 Task: Open an excel sheet with  and write heading  Product price data  Add product name:-  ' TOMS Shoe, UGG Shoe, Wolverine Shoe, Z-Coil Shoe, Adidas shoe, Gucci T-shirt, Louis Vuitton bag, Zara Shirt, H&M jeans, Chanel perfume. ' in April Last week sales are  5000 to 5050. product price in between:-  5000 to 10000. Save page auditingSalesByCategory_2022
Action: Mouse moved to (37, 136)
Screenshot: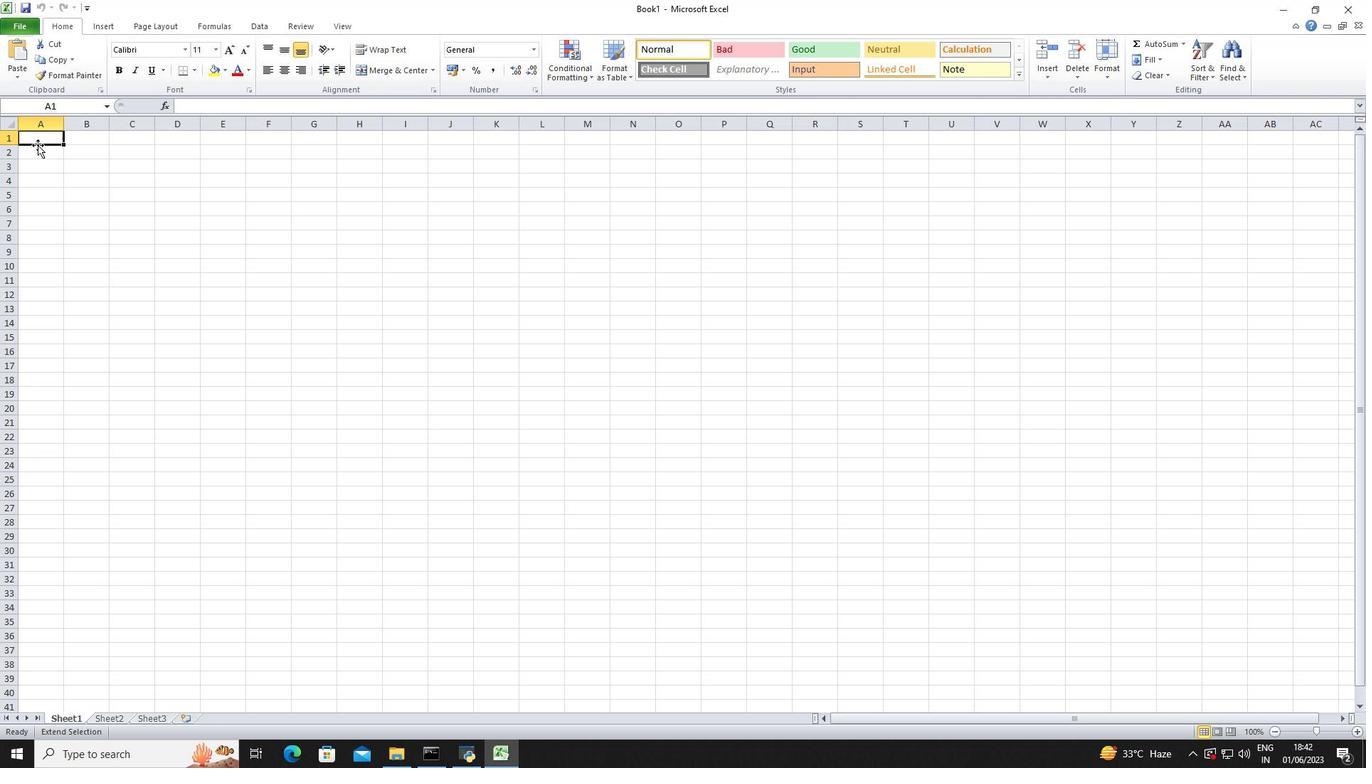 
Action: Mouse pressed left at (37, 136)
Screenshot: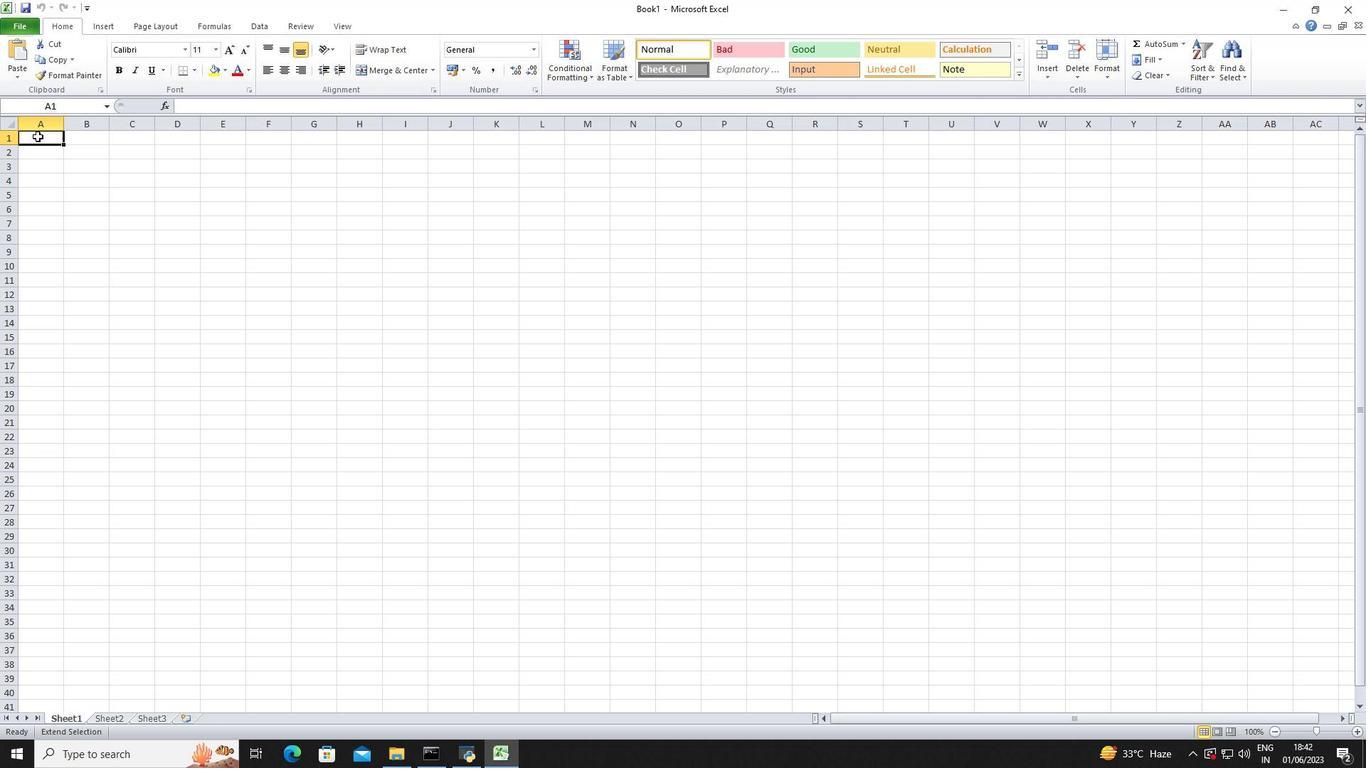 
Action: Mouse moved to (333, 265)
Screenshot: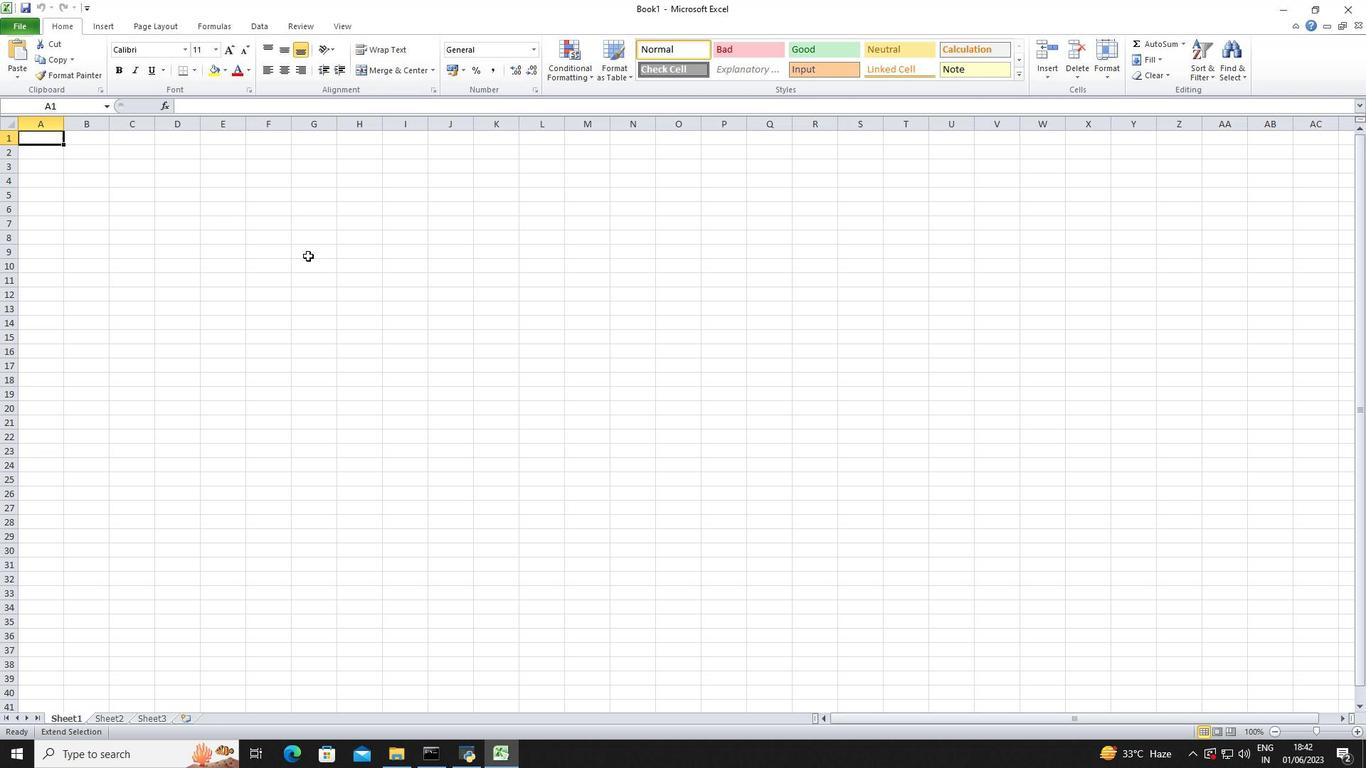 
Action: Key pressed <Key.shift_r>Product<Key.space>price<Key.space>dats<Key.backspace>a<Key.enter><Key.shift_r><Key.shift_r><Key.shift_r><Key.shift_r><Key.shift_r>Product<Key.space>name<Key.right><Key.shift_r>April<Key.space><Key.shift_r>Last<Key.space><Key.shift_r>W<Key.backspace>week<Key.space><Key.shift_r>sales<Key.space><Key.right><Key.shift_r>Product<Key.space>price
Screenshot: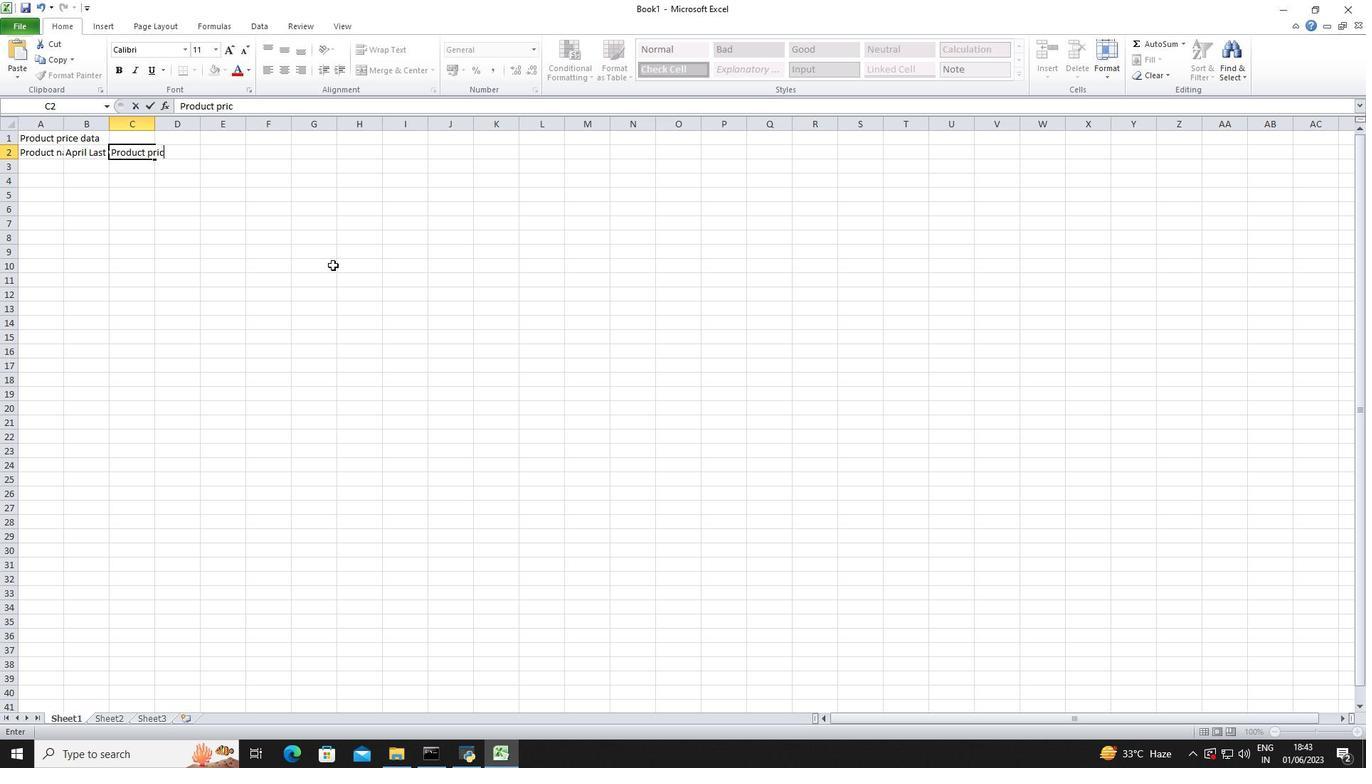 
Action: Mouse moved to (310, 311)
Screenshot: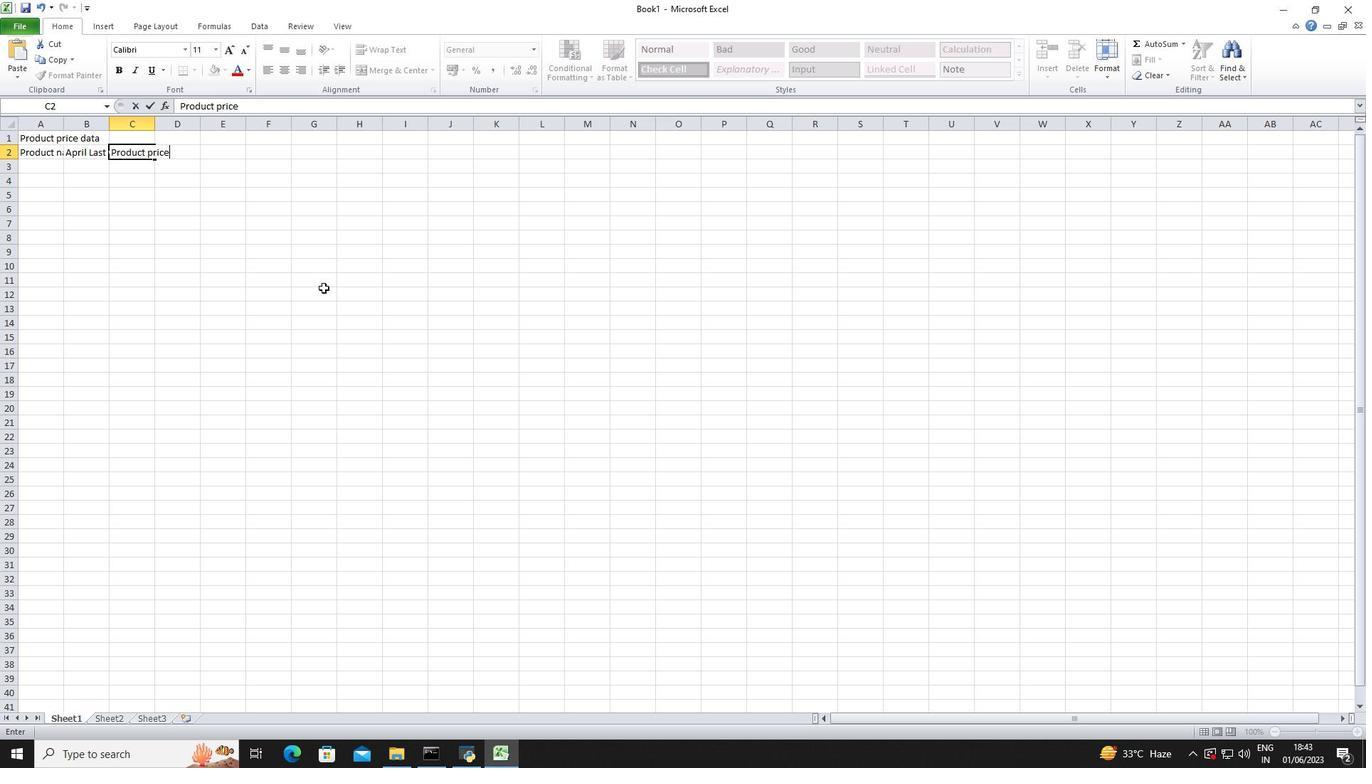 
Action: Mouse pressed left at (310, 311)
Screenshot: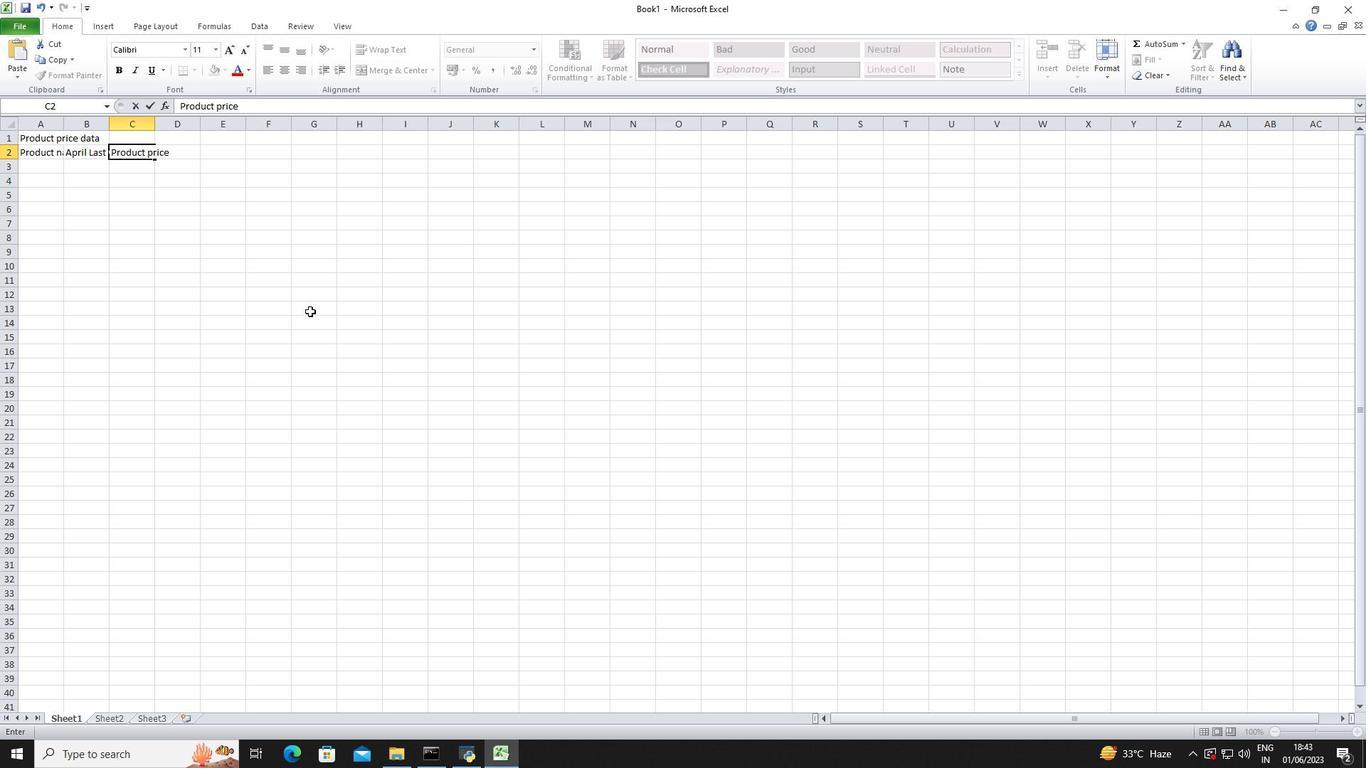 
Action: Mouse moved to (64, 127)
Screenshot: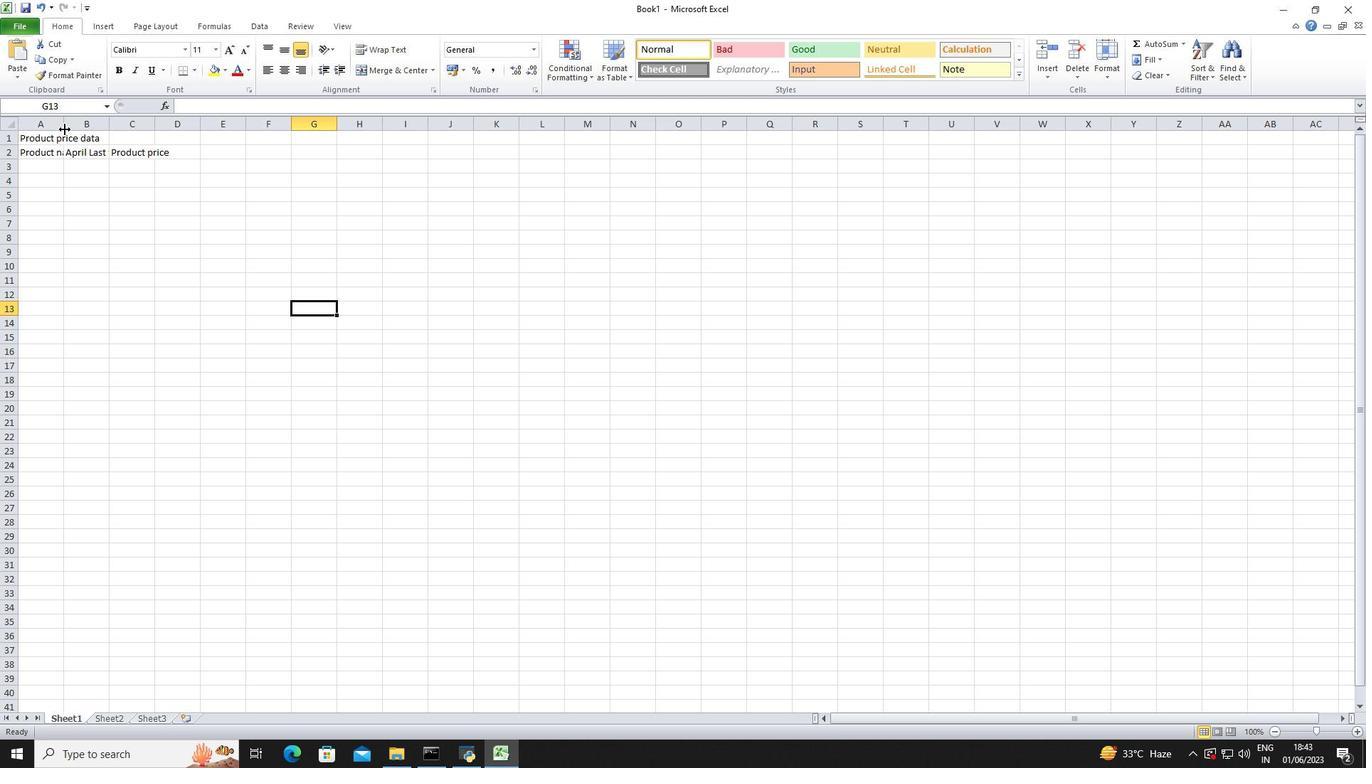 
Action: Mouse pressed left at (64, 127)
Screenshot: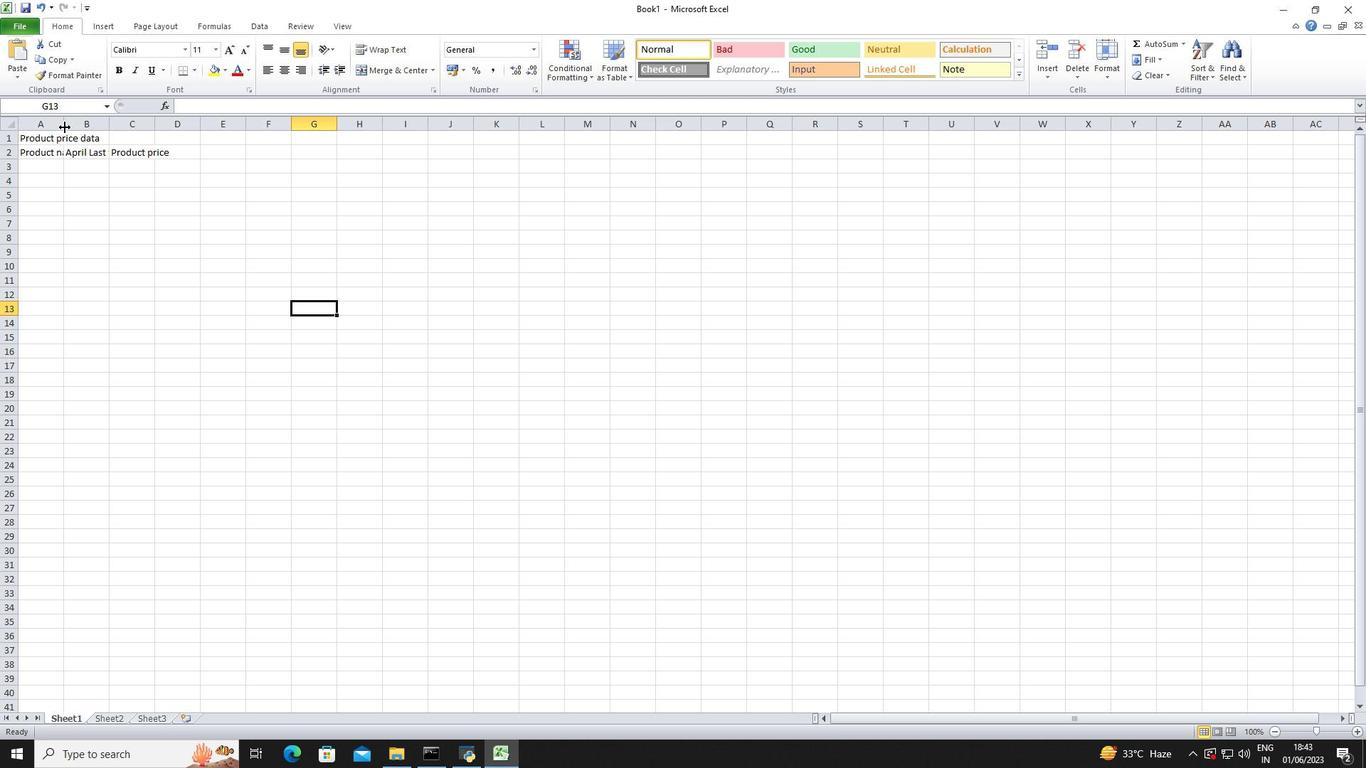 
Action: Mouse pressed left at (64, 127)
Screenshot: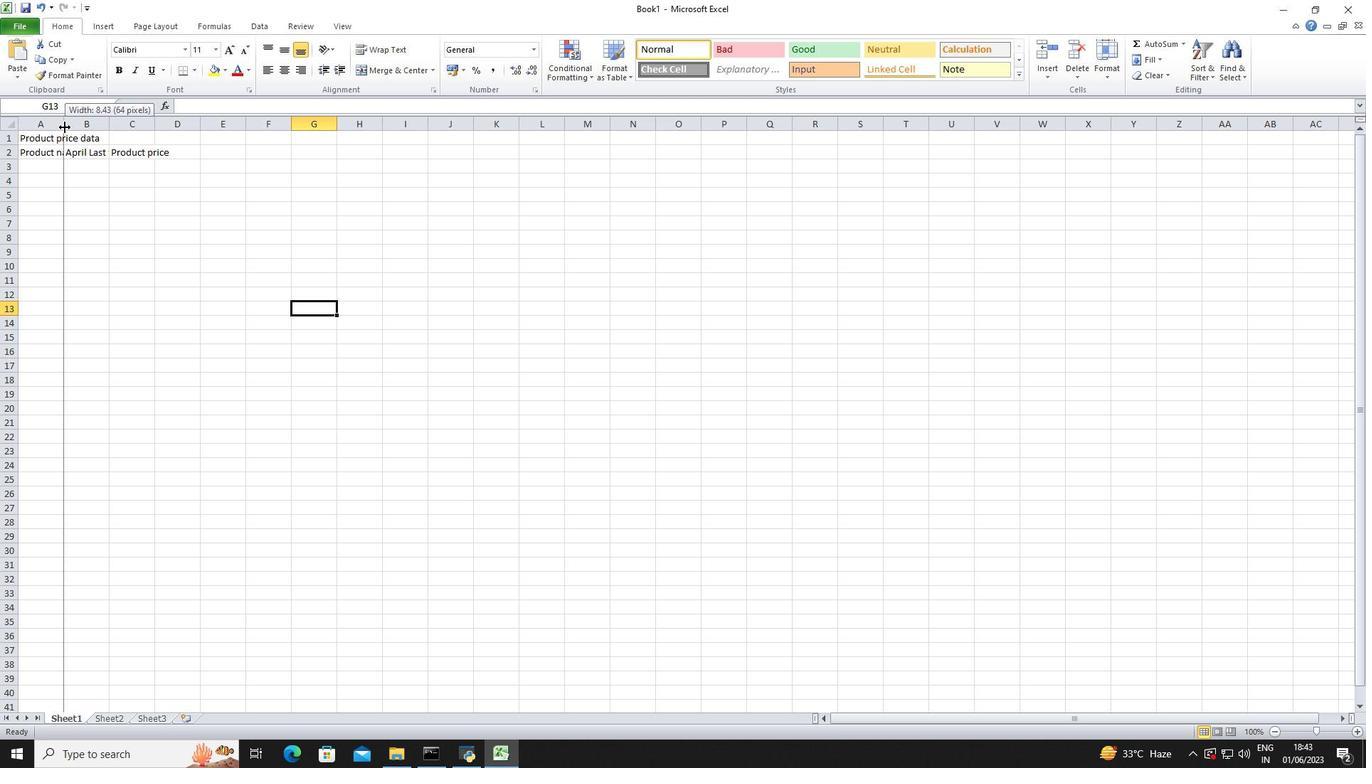 
Action: Mouse moved to (149, 122)
Screenshot: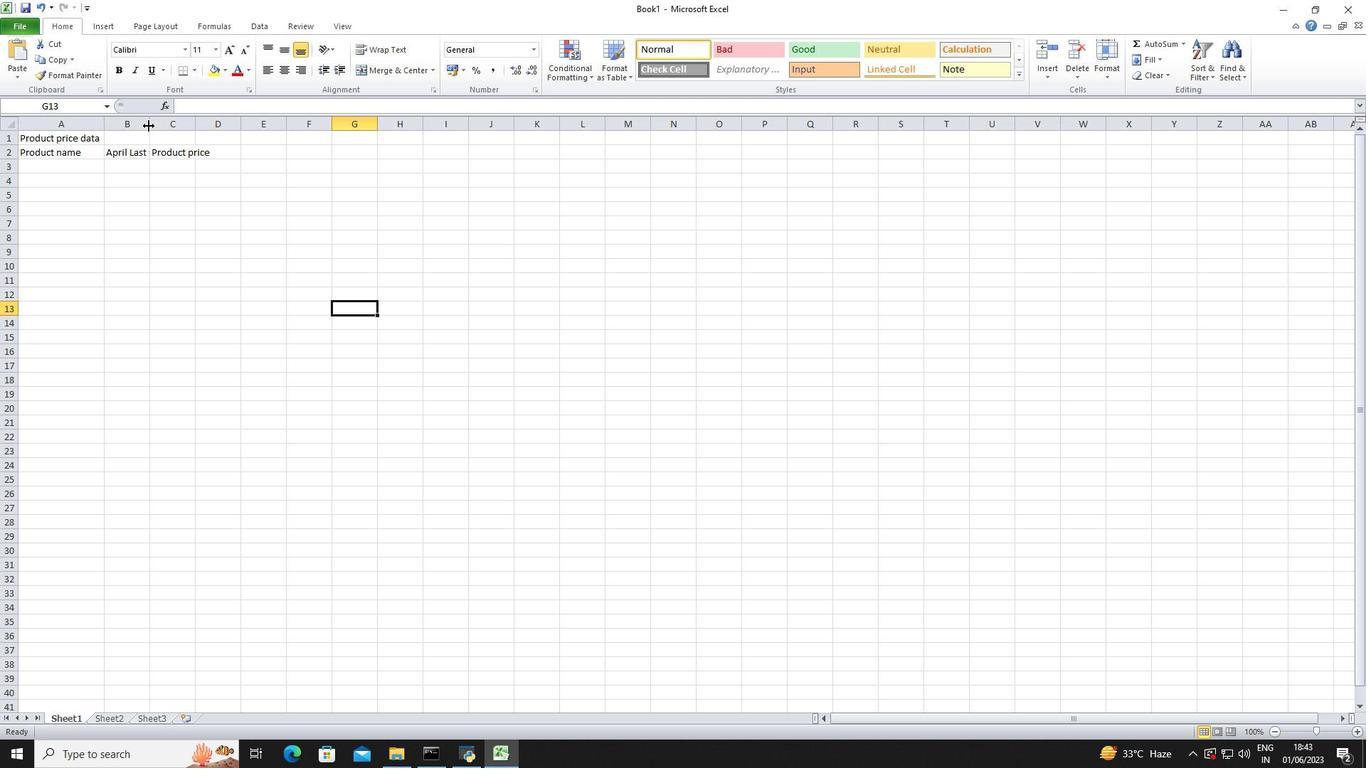 
Action: Mouse pressed left at (149, 122)
Screenshot: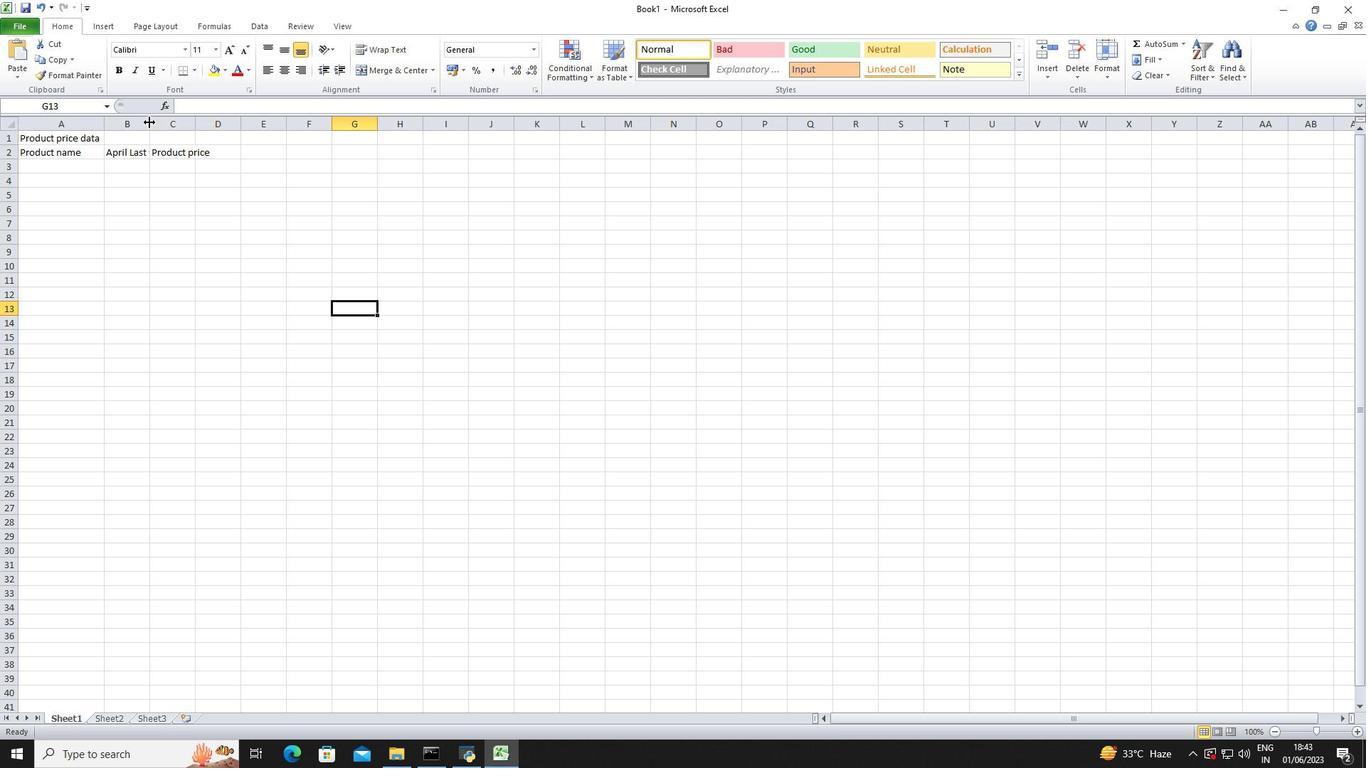 
Action: Mouse pressed left at (149, 122)
Screenshot: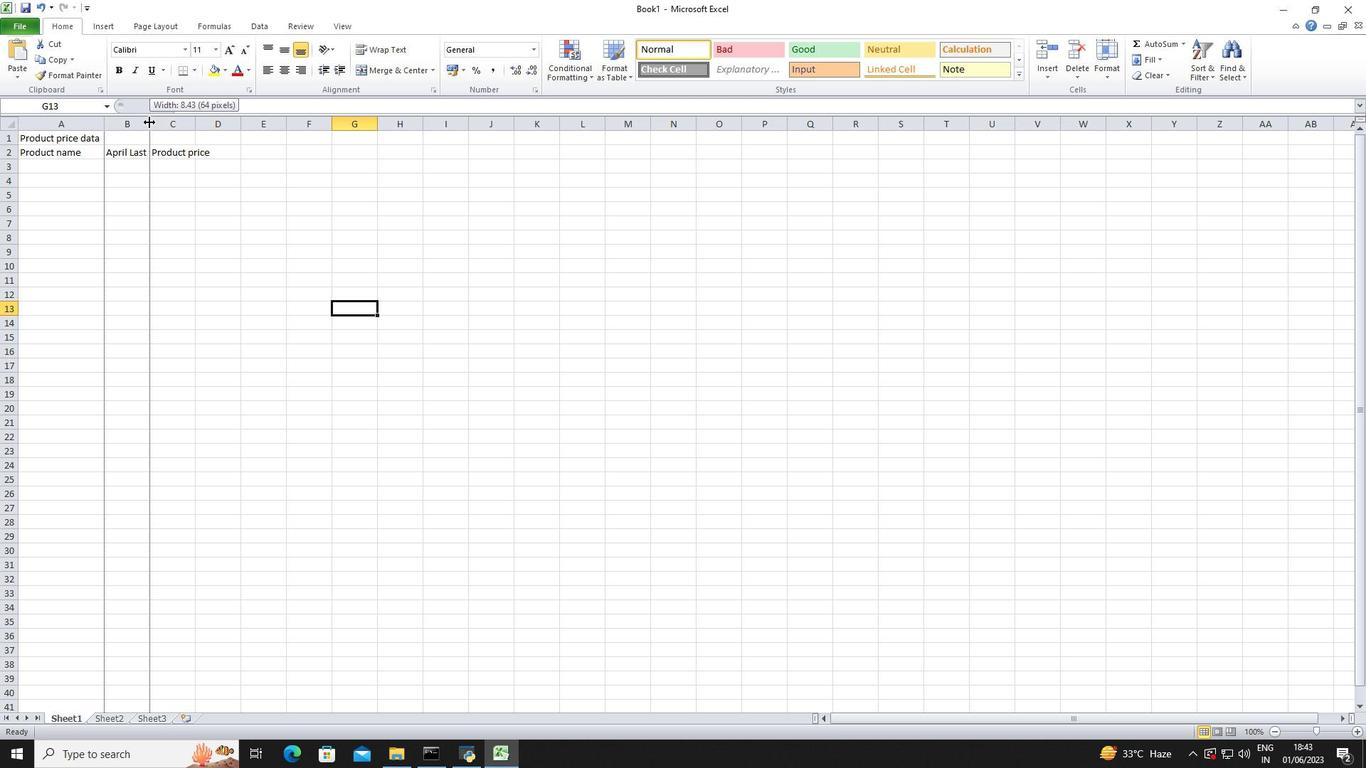 
Action: Mouse moved to (251, 125)
Screenshot: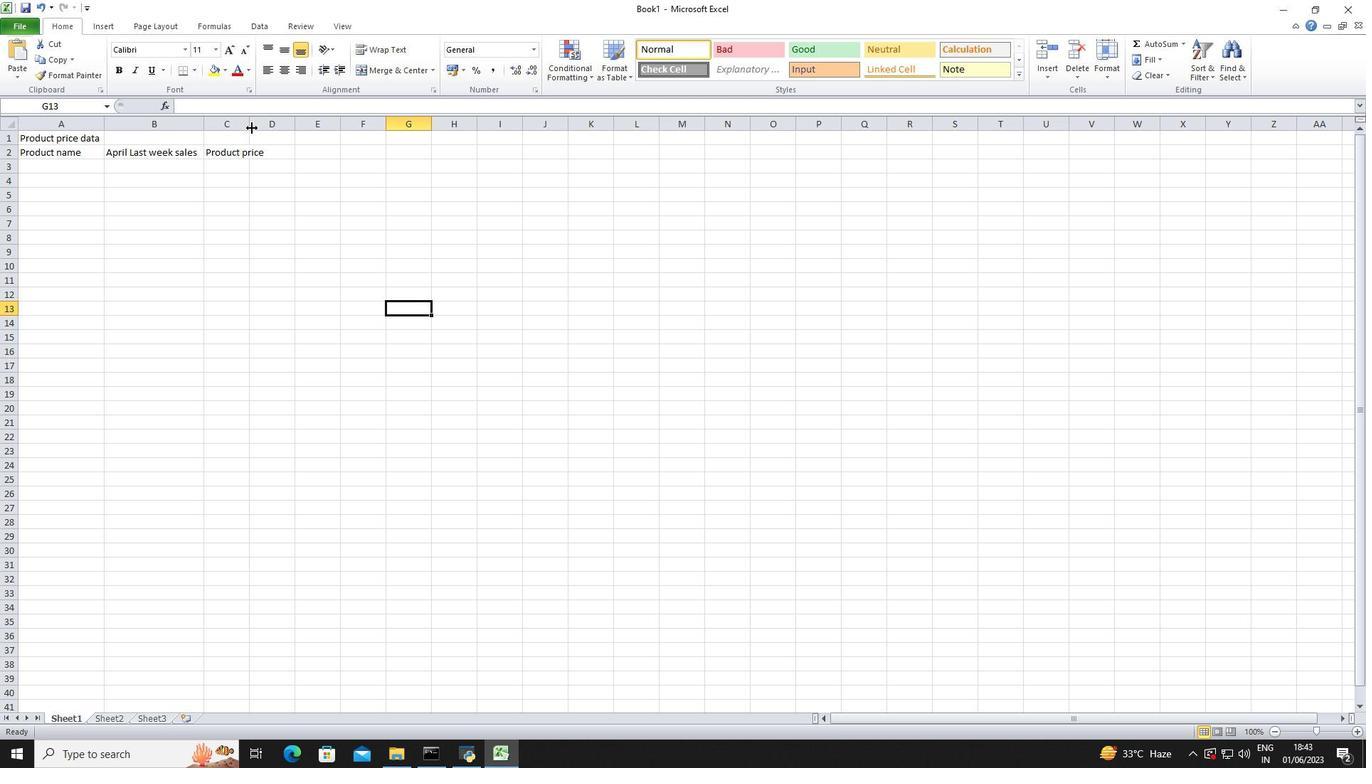 
Action: Mouse pressed left at (251, 125)
Screenshot: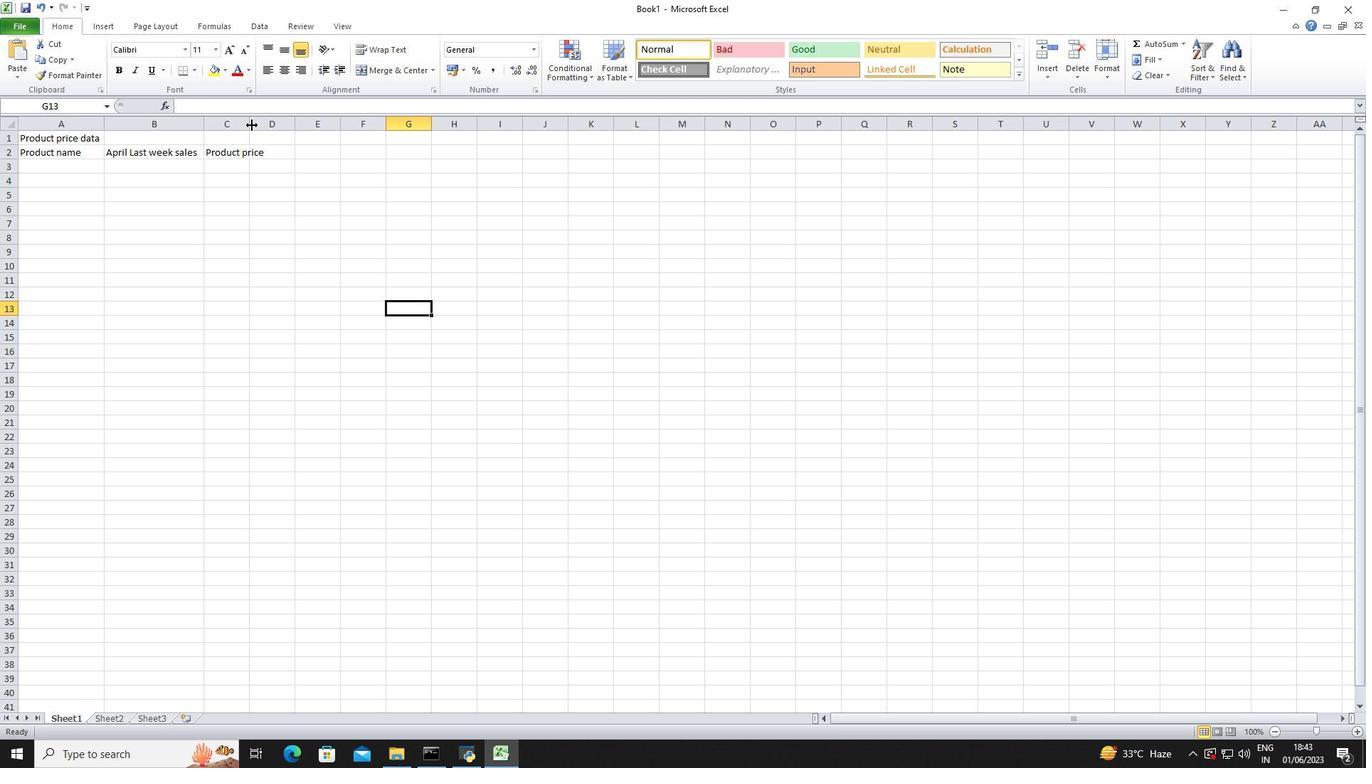 
Action: Mouse pressed left at (251, 125)
Screenshot: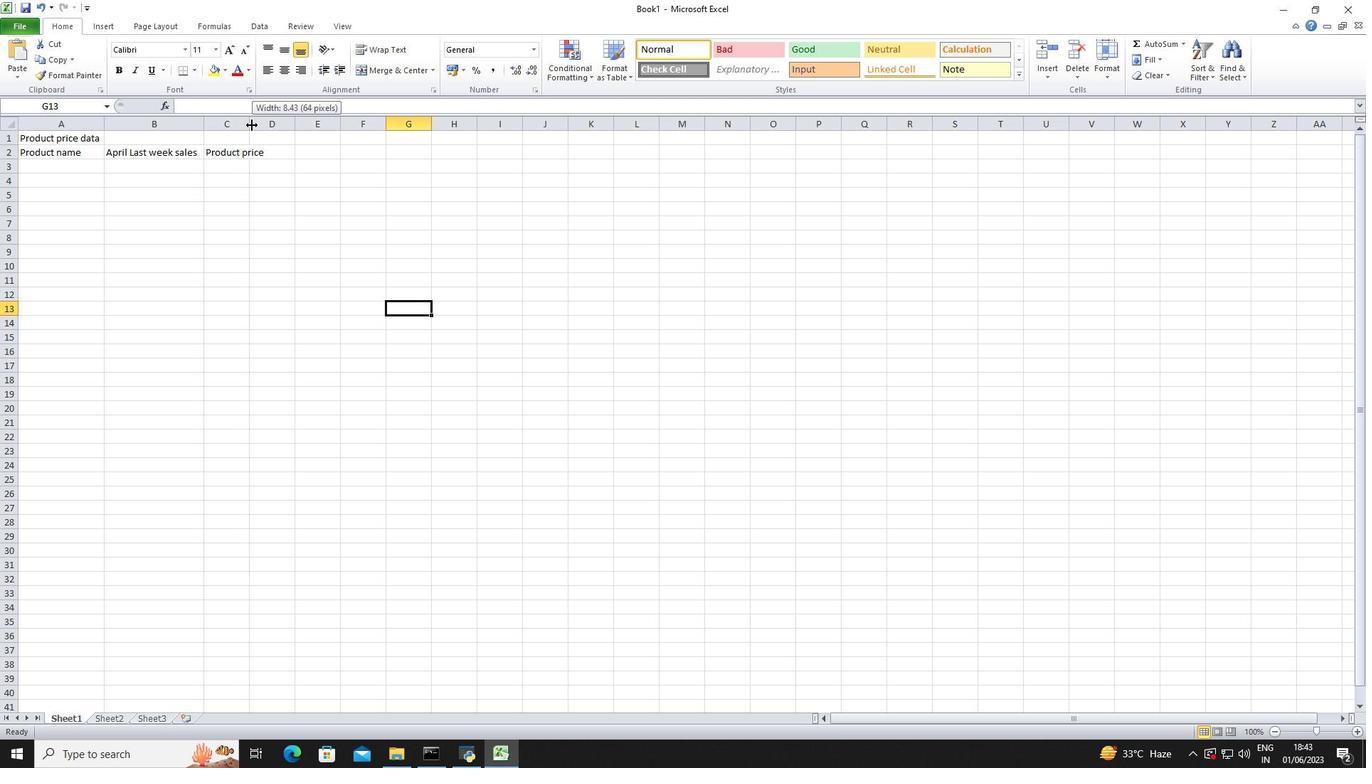 
Action: Mouse moved to (83, 170)
Screenshot: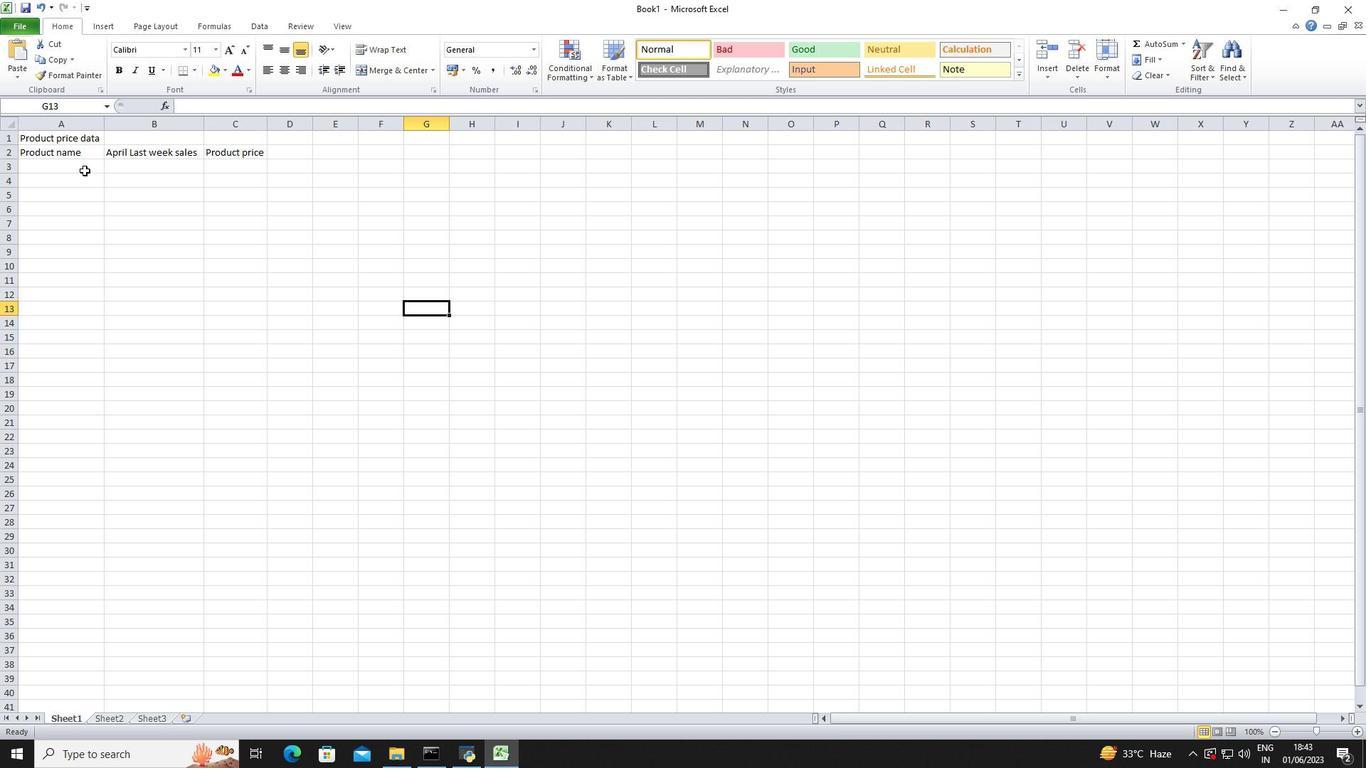 
Action: Mouse pressed left at (83, 170)
Screenshot: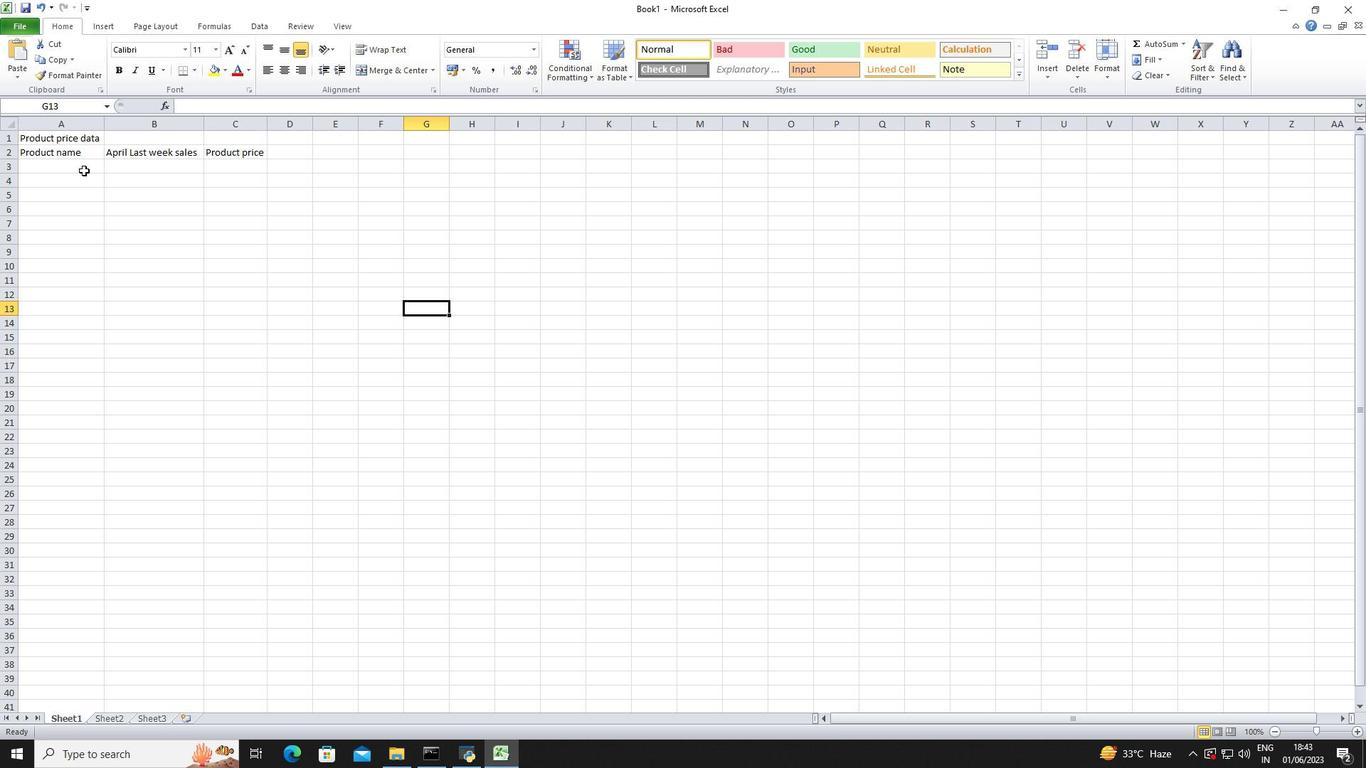 
Action: Mouse moved to (396, 166)
Screenshot: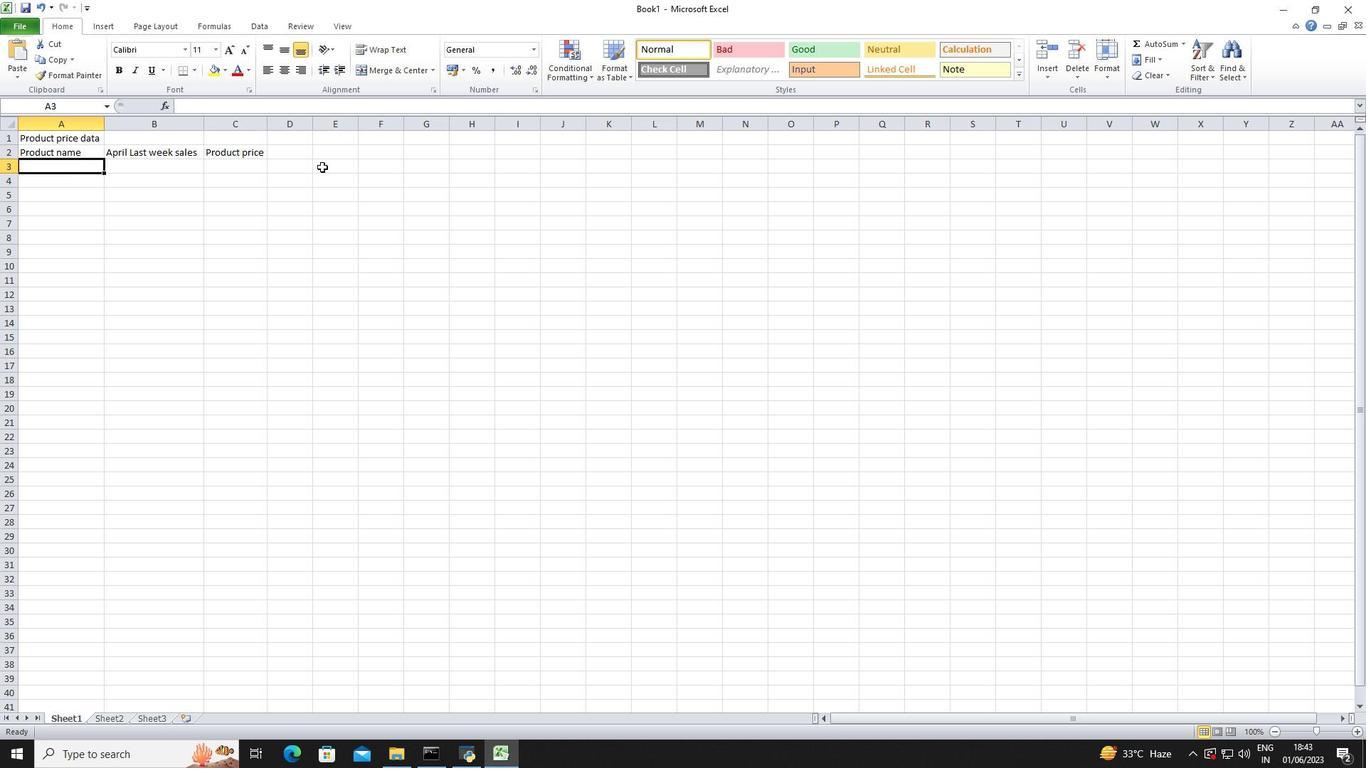 
Action: Key pressed <Key.shift_r><Key.shift_r><Key.shift_r><Key.shift_r><Key.shift_r>Toms<Key.space><Key.shift_r>Shoe<Key.space><Key.enter><Key.shift_r><Key.shift_r><Key.shift_r><Key.shift_r><Key.shift_r><Key.shift_r><Key.shift_r><Key.shift_r><Key.shift_r><Key.shift_r><Key.shift_r>U<Key.shift_r>G<Key.shift_r>G<Key.space><Key.shift_r>Shoe<Key.space><Key.enter><Key.shift_r><Key.shift_r><Key.shift_r><Key.shift_r><Key.shift_r><Key.shift_r><Key.shift_r><Key.shift_r><Key.shift_r><Key.shift_r><Key.shift_r><Key.shift_r><Key.shift_r><Key.shift_r><Key.shift_r><Key.shift_r><Key.shift_r><Key.shift_r><Key.shift_r>Wolverine<Key.space><Key.shift_r>Shoe<Key.space><Key.enter><Key.shift_r>Z-<Key.shift_r>X<Key.backspace><Key.shift_r>Ci<Key.backspace>oil<Key.space><Key.shift_r>Shoe<Key.space><Key.enter><Key.shift_r><Key.shift_r><Key.shift_r>Adidas<Key.space><Key.shift_r>Shoe<Key.space><Key.enter><Key.shift_r><Key.shift_r><Key.shift_r><Key.shift_r><Key.shift_r><Key.shift_r><Key.shift_r><Key.shift_r><Key.shift_r><Key.shift_r><Key.shift_r><Key.shift_r><Key.shift_r><Key.shift_r><Key.shift_r><Key.shift_r><Key.shift_r><Key.shift_r><Key.shift_r><Key.shift_r><Key.shift_r><Key.shift_r><Key.shift_r><Key.shift_r><Key.shift_r><Key.shift_r><Key.shift_r><Key.shift_r><Key.shift_r><Key.shift_r><Key.shift_r><Key.shift_r><Key.shift_r>Gucci<Key.space><Key.shift_r>T-shirt<Key.space><Key.enter><Key.shift_r>Louis<Key.space><Key.shift_r>Vuitton<Key.space>bag<Key.space><Key.enter><Key.shift_r><Key.shift_r>ZARA<Key.space><Key.backspace><Key.backspace><Key.backspace><Key.backspace>ars<Key.backspace>a<Key.space><Key.shift_r>D<Key.backspace><Key.shift_r>Shirt<Key.space><Key.enter><Key.shift_r>H<Key.shift_r>&<Key.shift_r>M<Key.space><Key.shift_r>jens<Key.space><Key.backspace><Key.backspace><Key.backspace>ans<Key.space><Key.enter><Key.shift_r><Key.shift_r><Key.shift_r><Key.shift_r><Key.shift_r><Key.shift_r><Key.shift_r><Key.shift_r><Key.shift_r><Key.shift_r><Key.shift_r><Key.shift_r><Key.shift_r><Key.shift_r><Key.shift_r><Key.shift_r><Key.shift_r><Key.shift_r><Key.shift_r><Key.shift_r>Chanel<Key.space><Key.shift_r><Key.shift_r>perfume
Screenshot: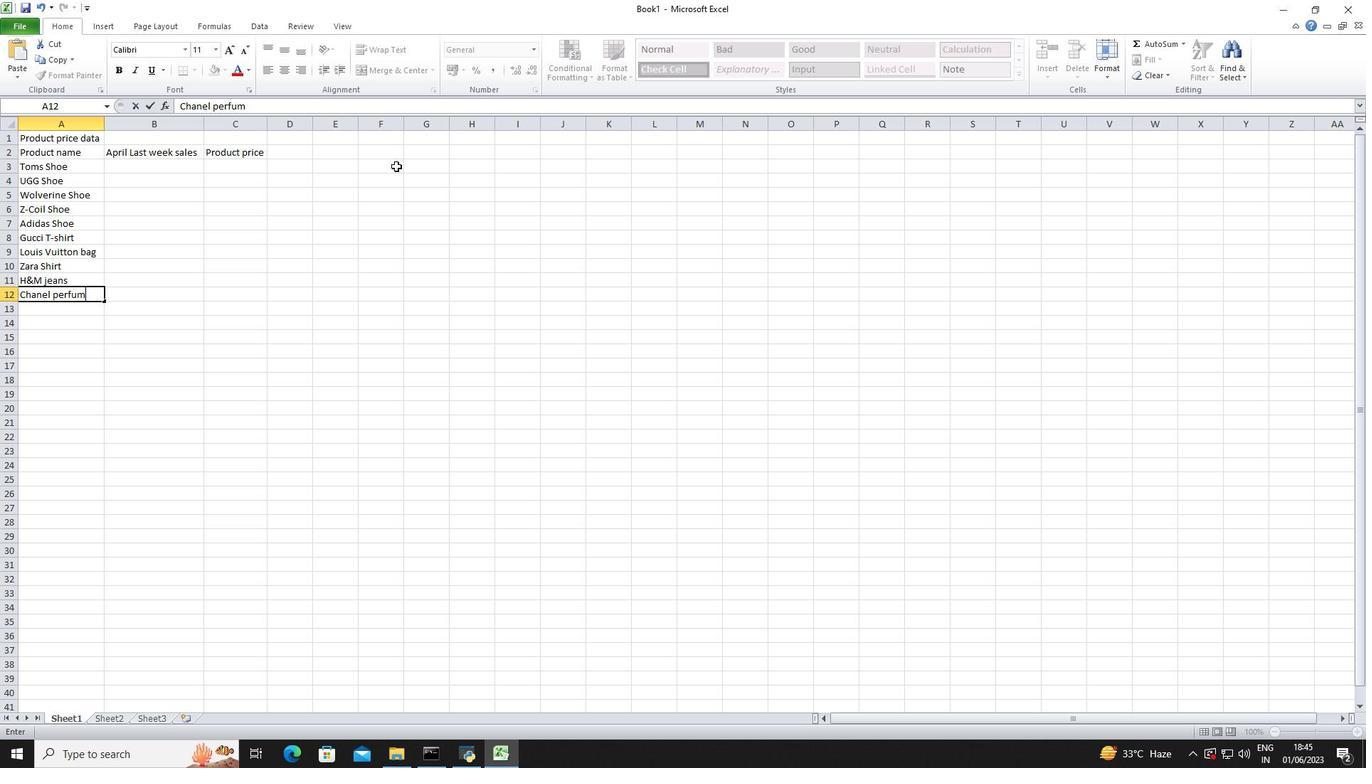 
Action: Mouse moved to (152, 167)
Screenshot: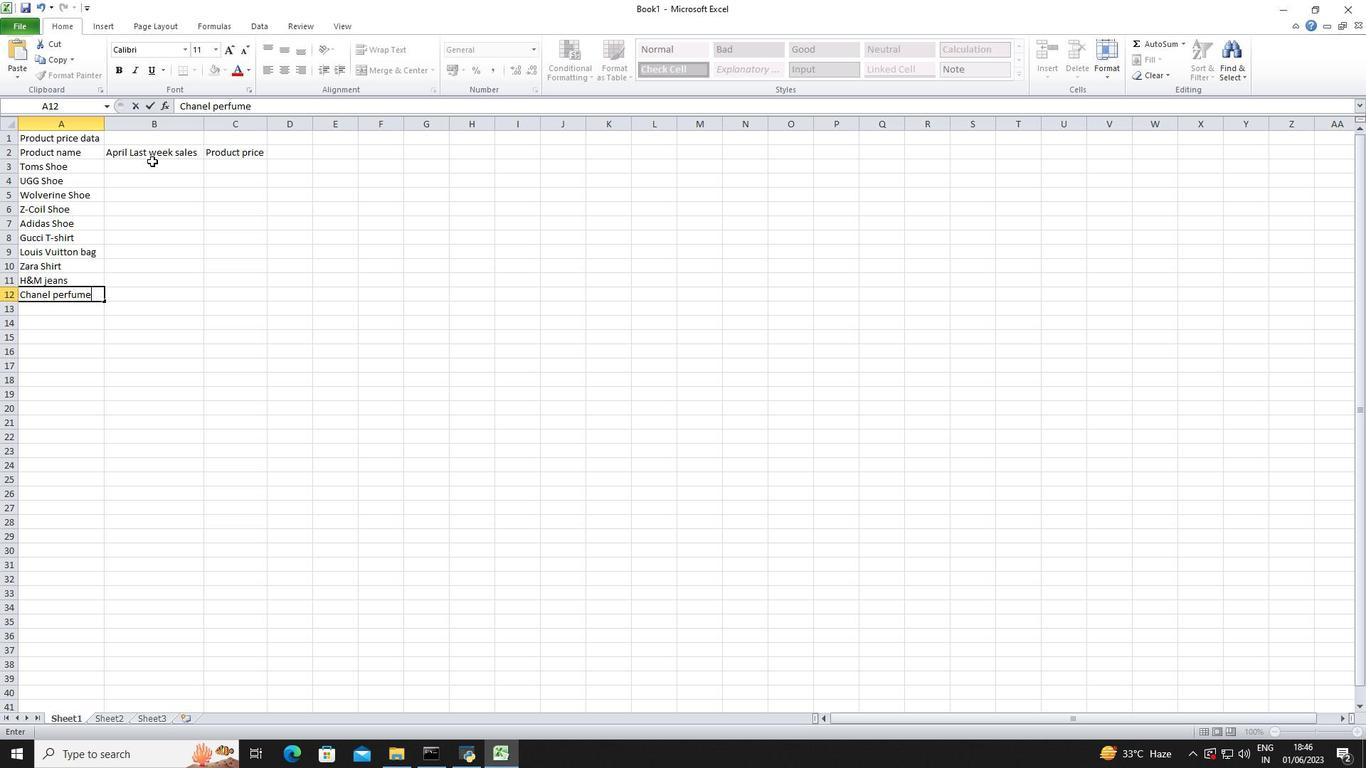 
Action: Mouse pressed left at (152, 167)
Screenshot: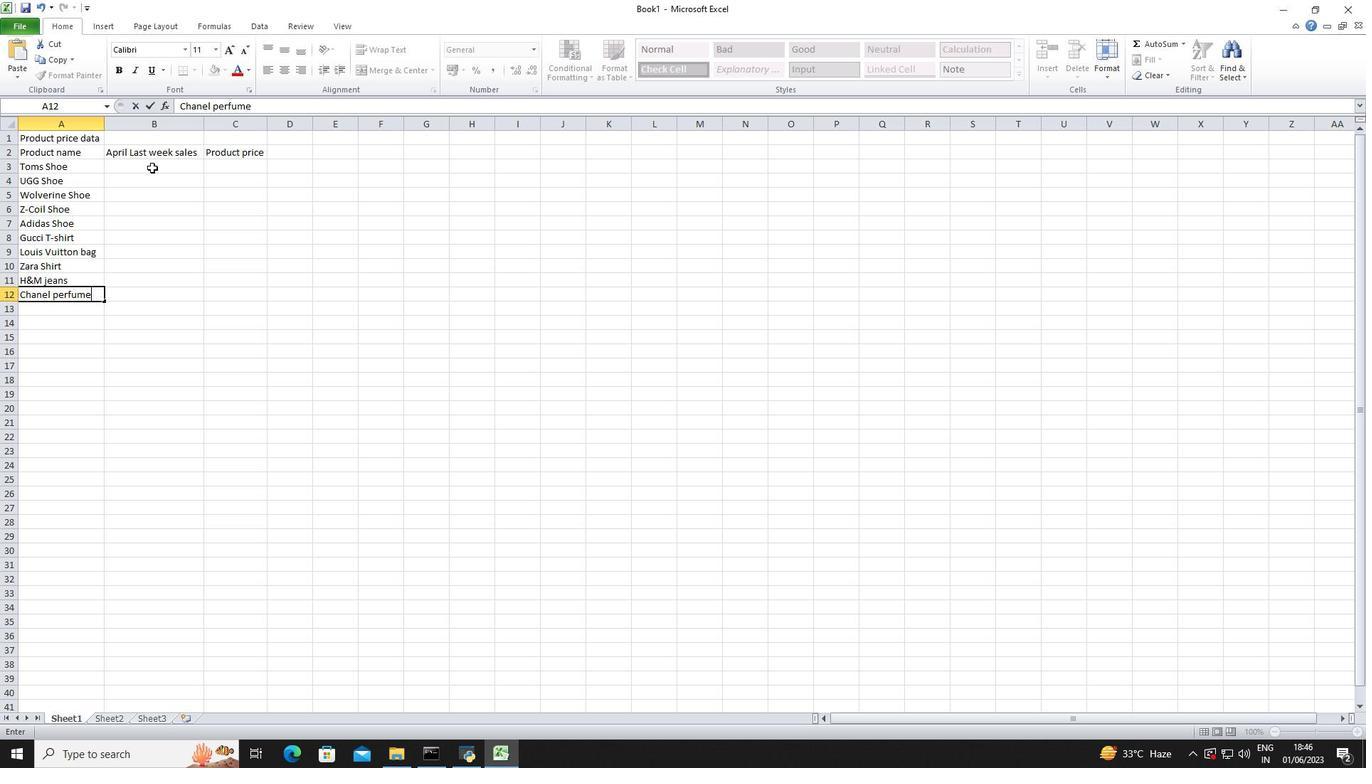
Action: Mouse moved to (549, 232)
Screenshot: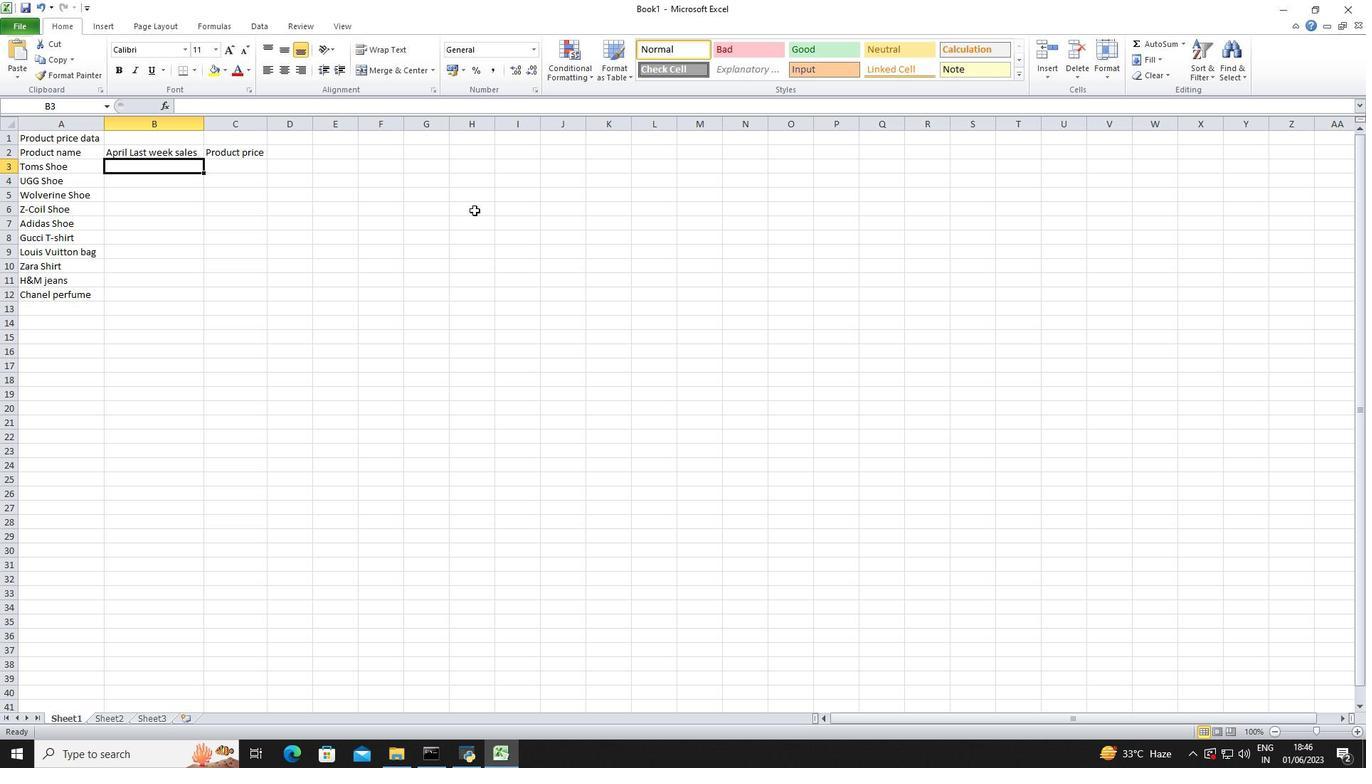 
Action: Key pressed 5000<Key.enter>5005<Key.enter>05<Key.backspace><Key.backspace>5010<Key.enter>5015<Key.enter>5020<Key.enter>5025<Key.enter>5030<Key.enter>5035<Key.enter>5043<Key.backspace>4<Key.backspace>0<Key.enter>505<Key.backspace>45
Screenshot: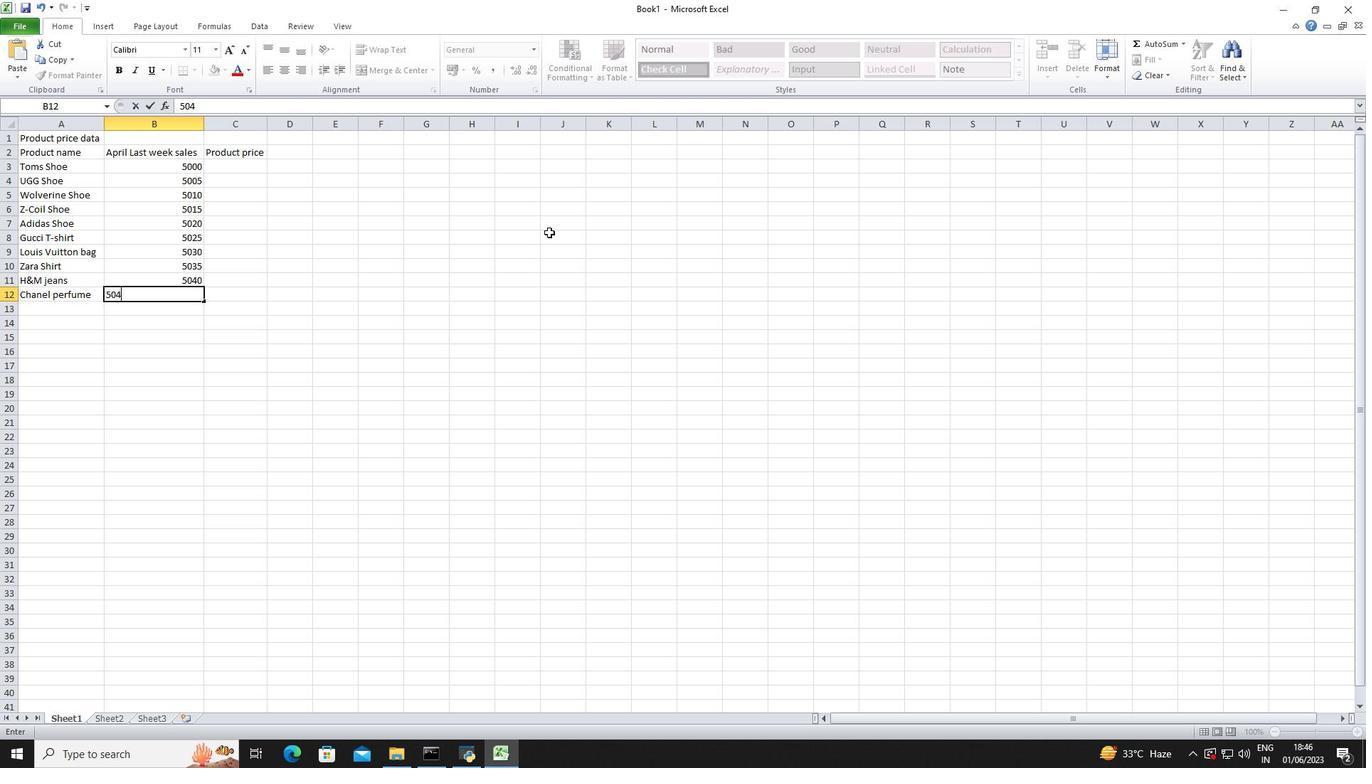 
Action: Mouse moved to (288, 365)
Screenshot: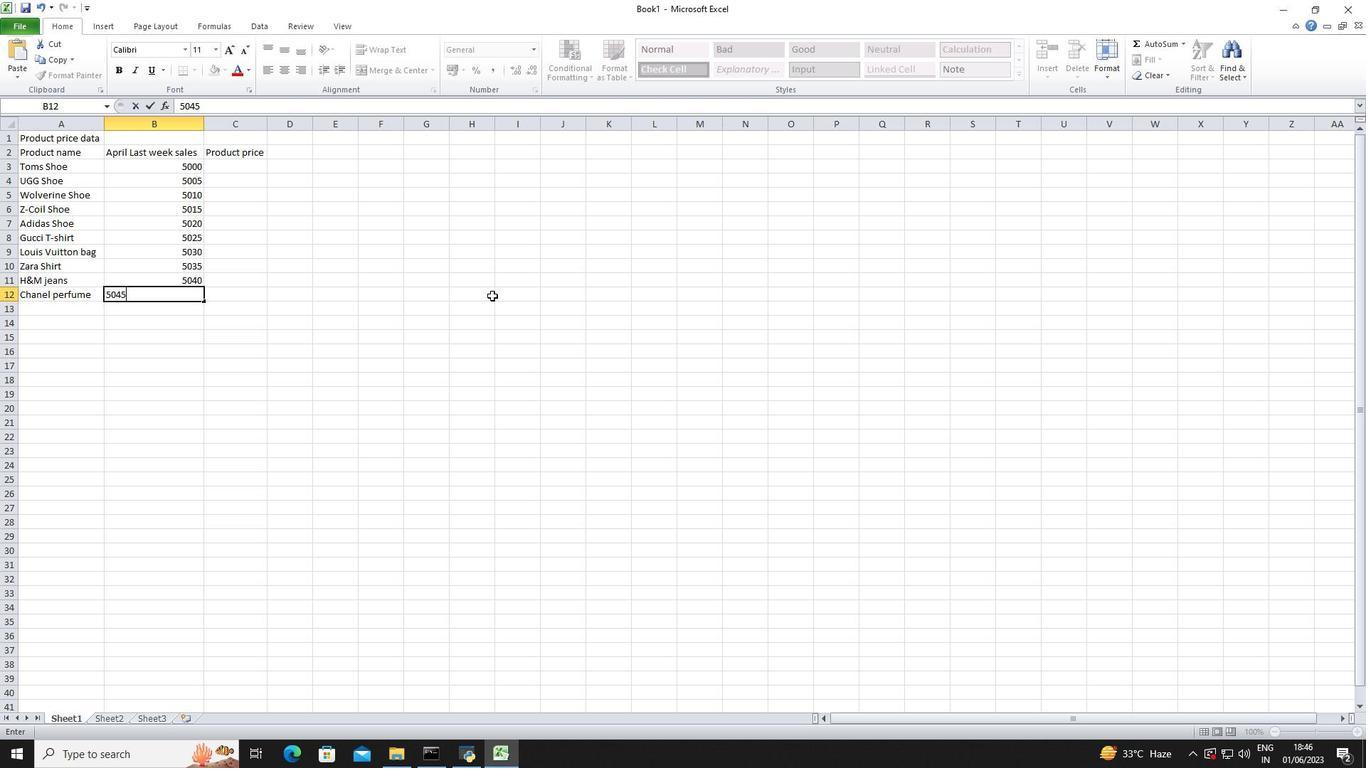 
Action: Mouse pressed left at (288, 365)
Screenshot: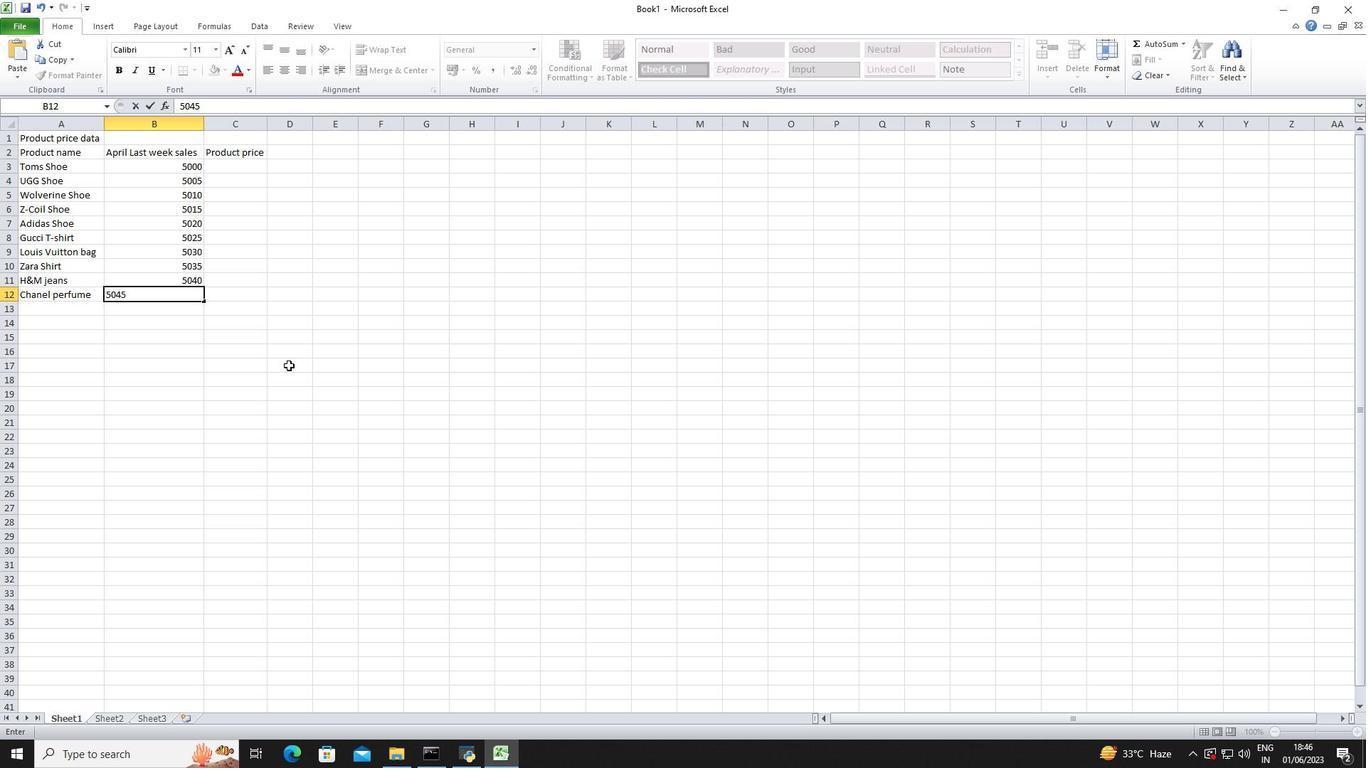 
Action: Mouse moved to (257, 167)
Screenshot: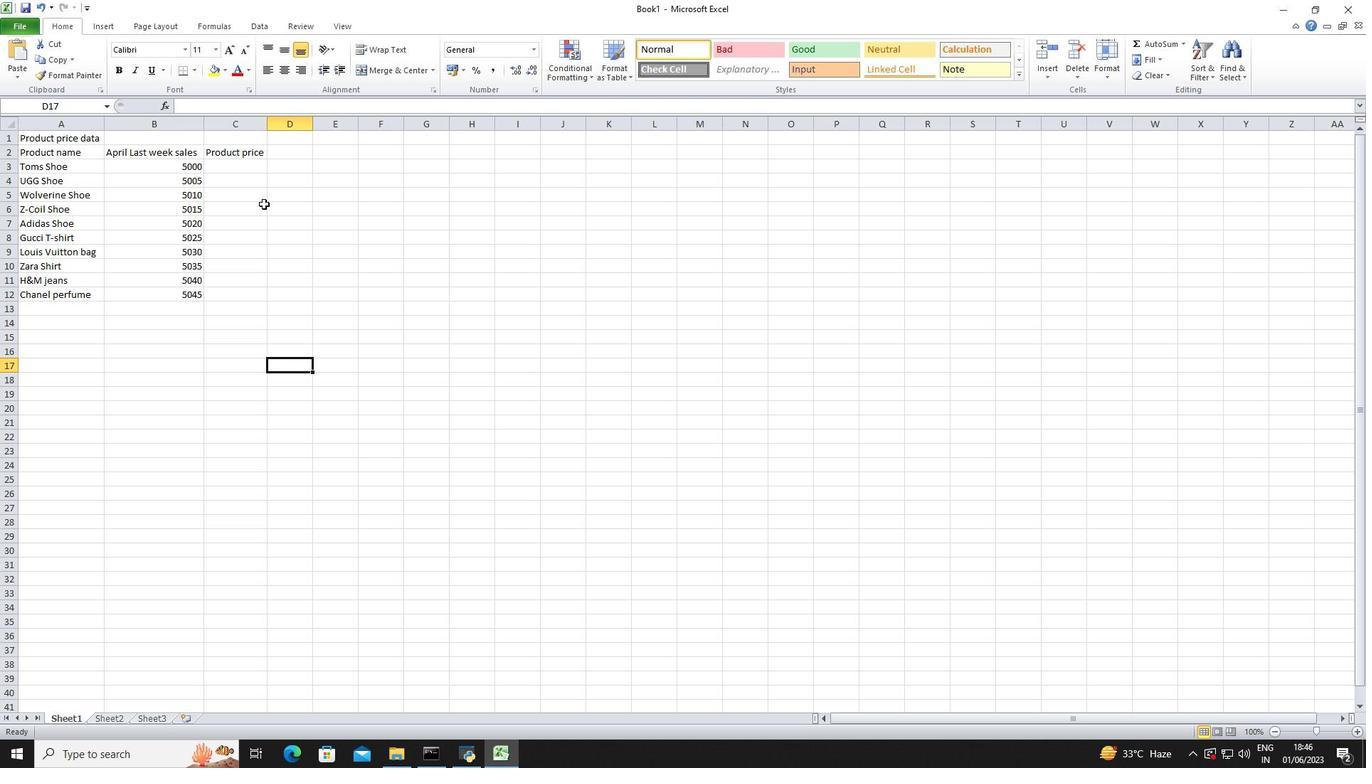 
Action: Mouse pressed left at (257, 167)
Screenshot: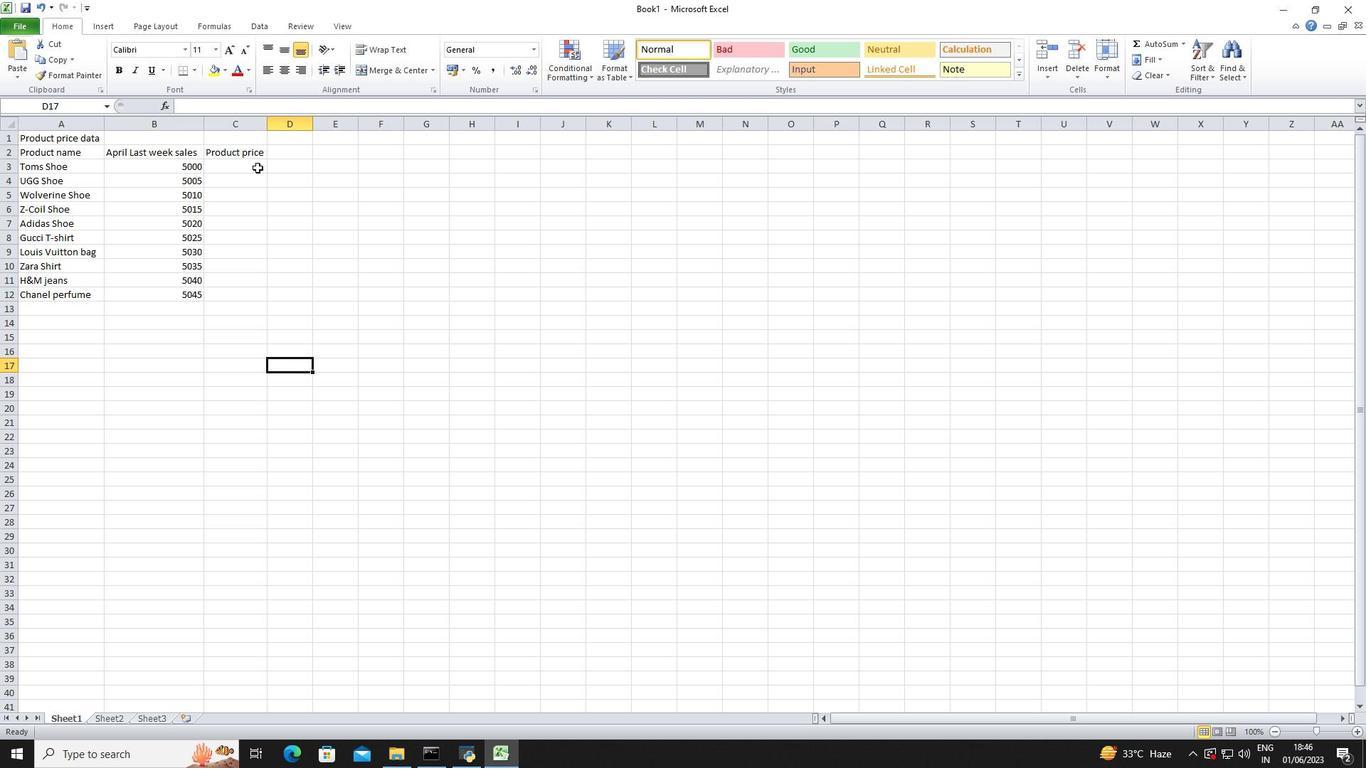 
Action: Mouse moved to (513, 205)
Screenshot: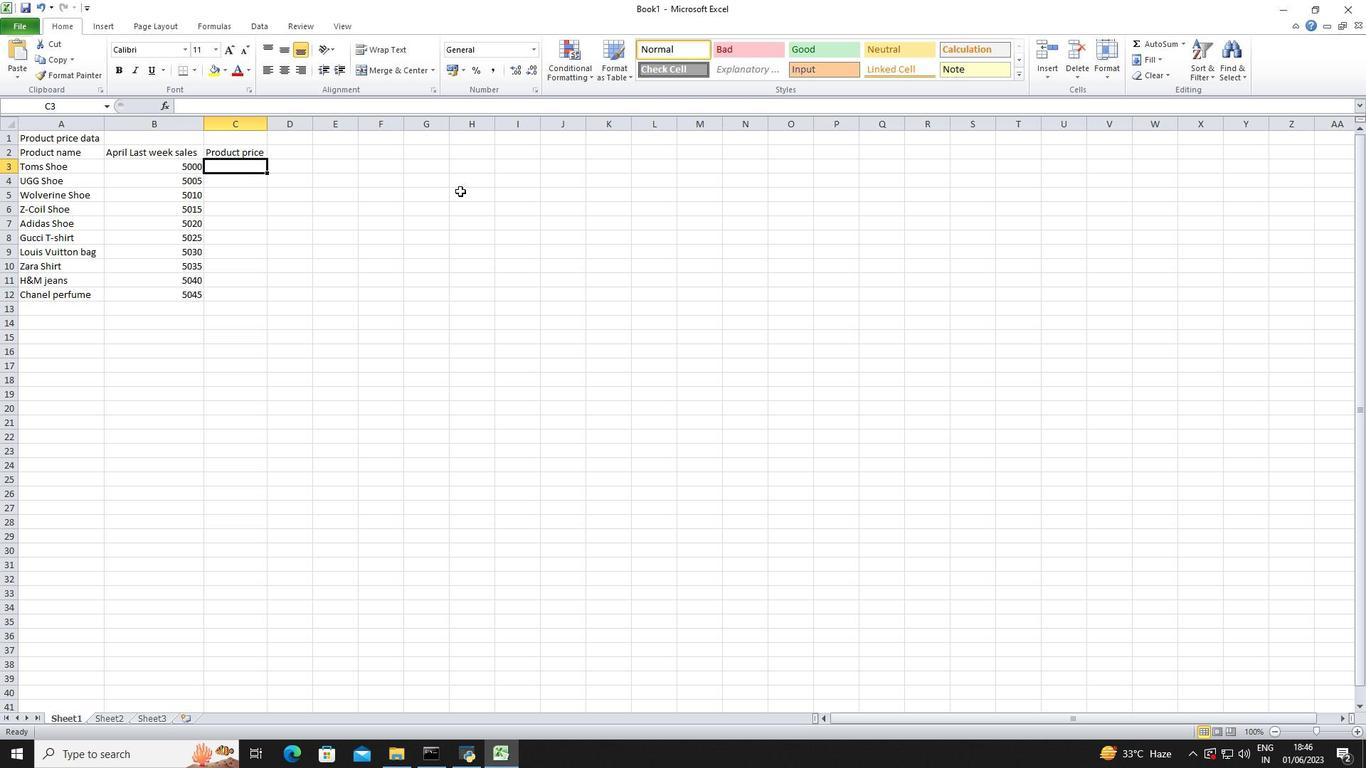 
Action: Key pressed 5000<Key.enter>6000<Key.enter>7000<Key.enter>8000<Key.enter>9000<Key.enter>
Screenshot: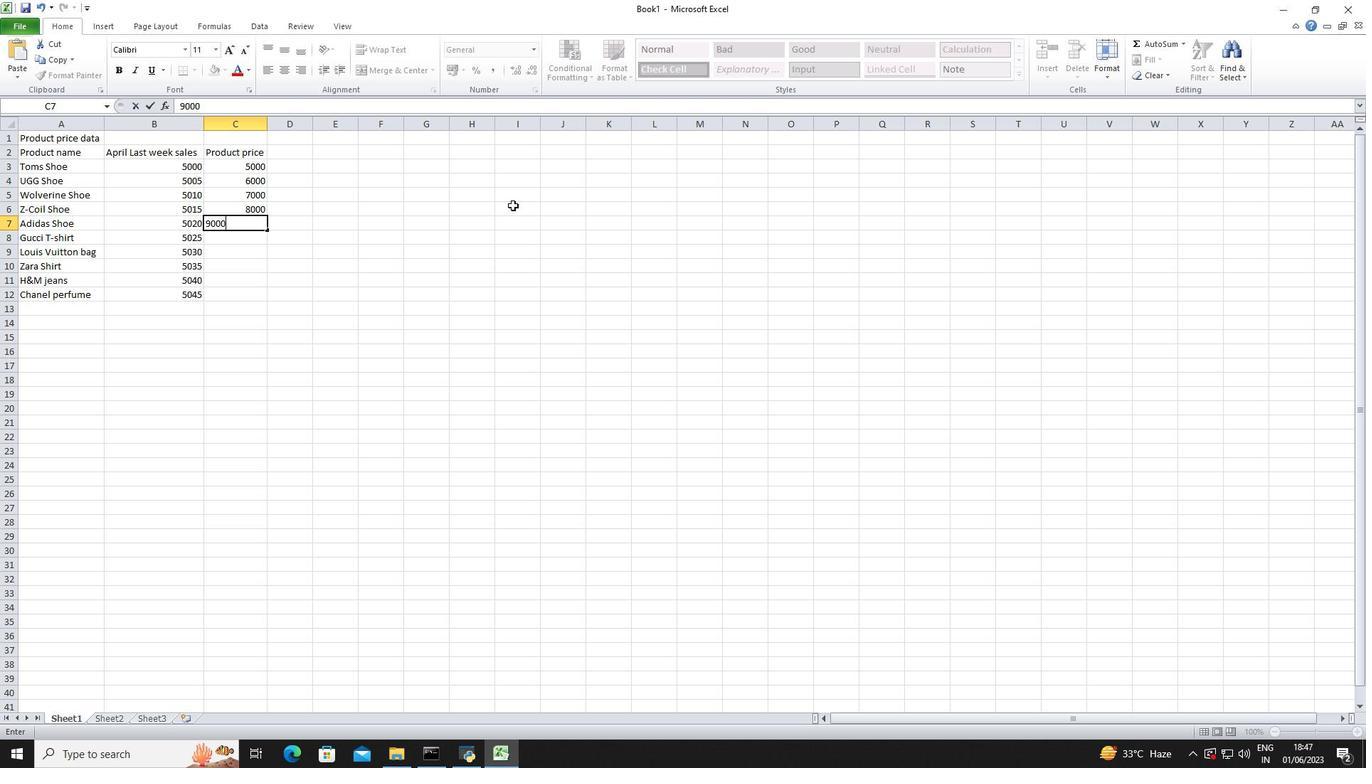 
Action: Mouse moved to (253, 185)
Screenshot: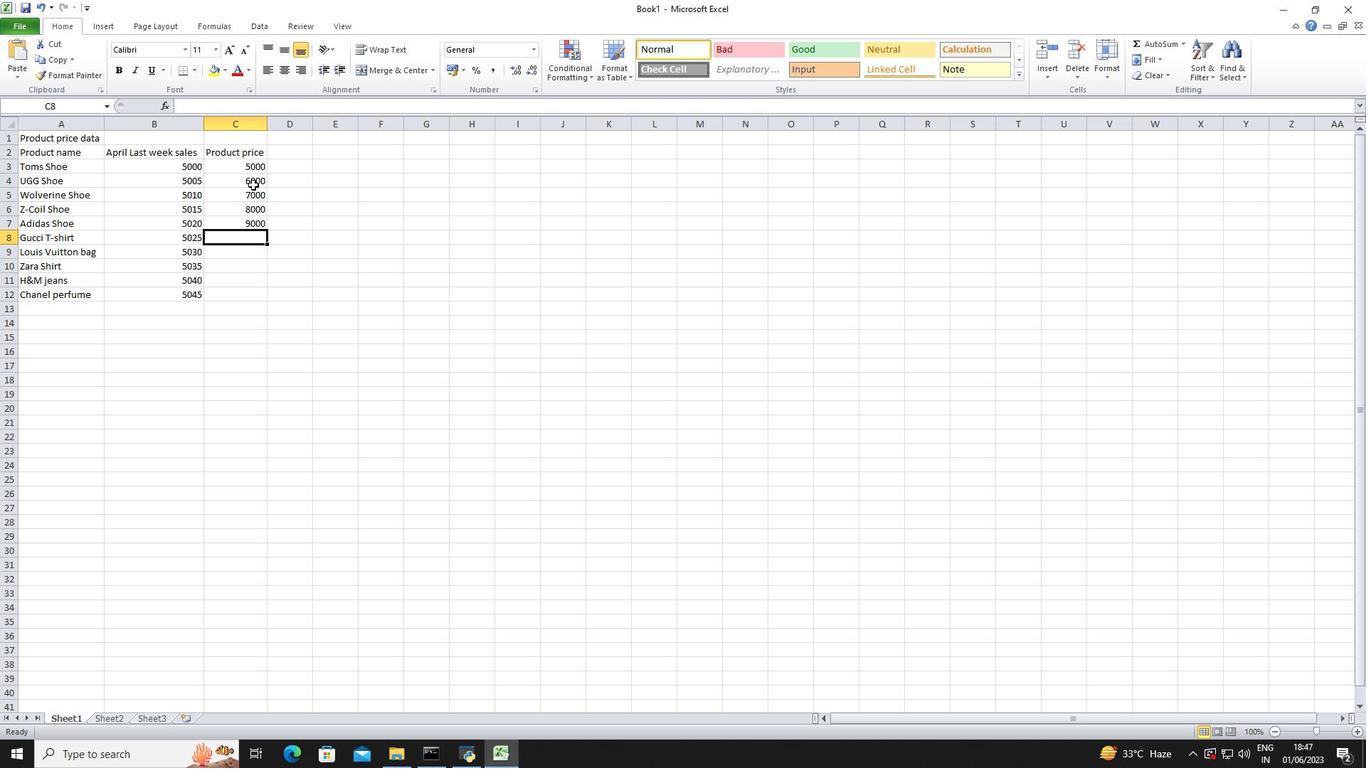 
Action: Mouse pressed left at (253, 185)
Screenshot: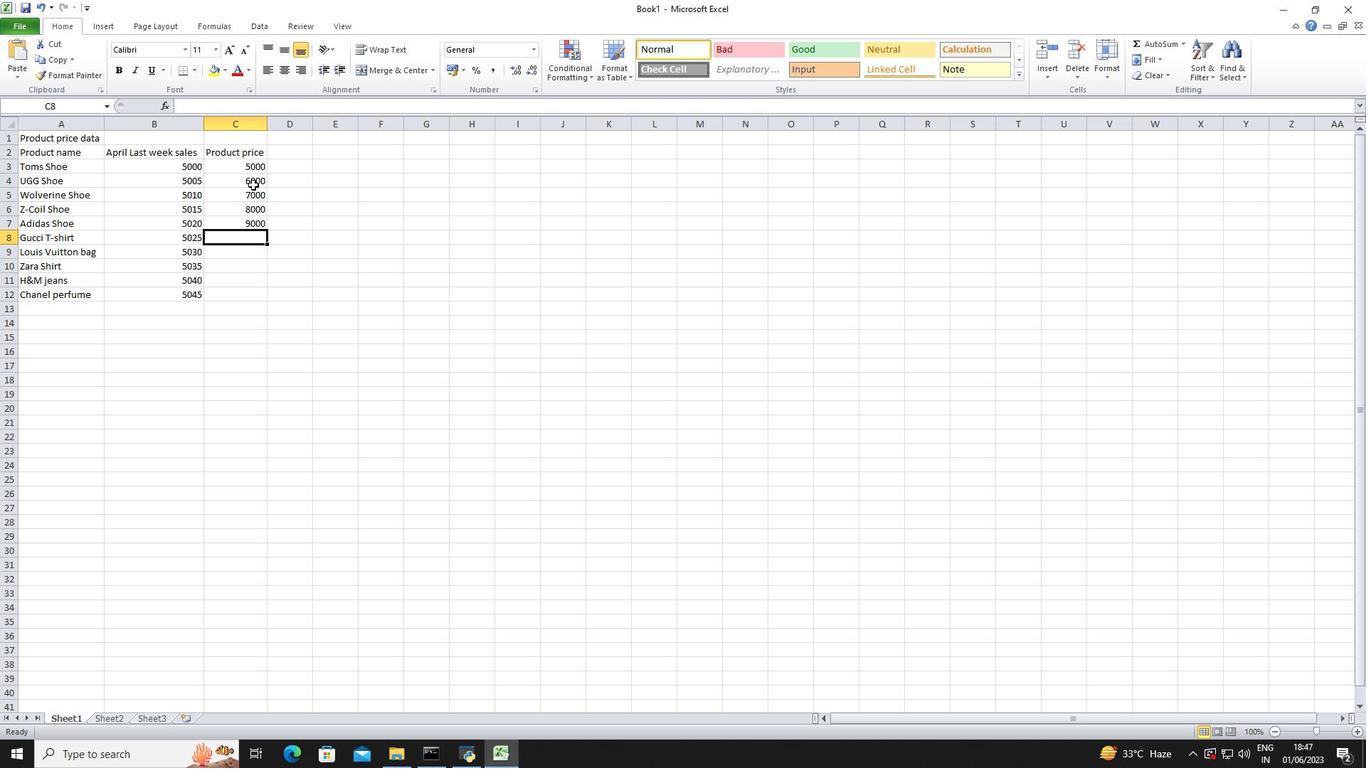 
Action: Mouse moved to (264, 227)
Screenshot: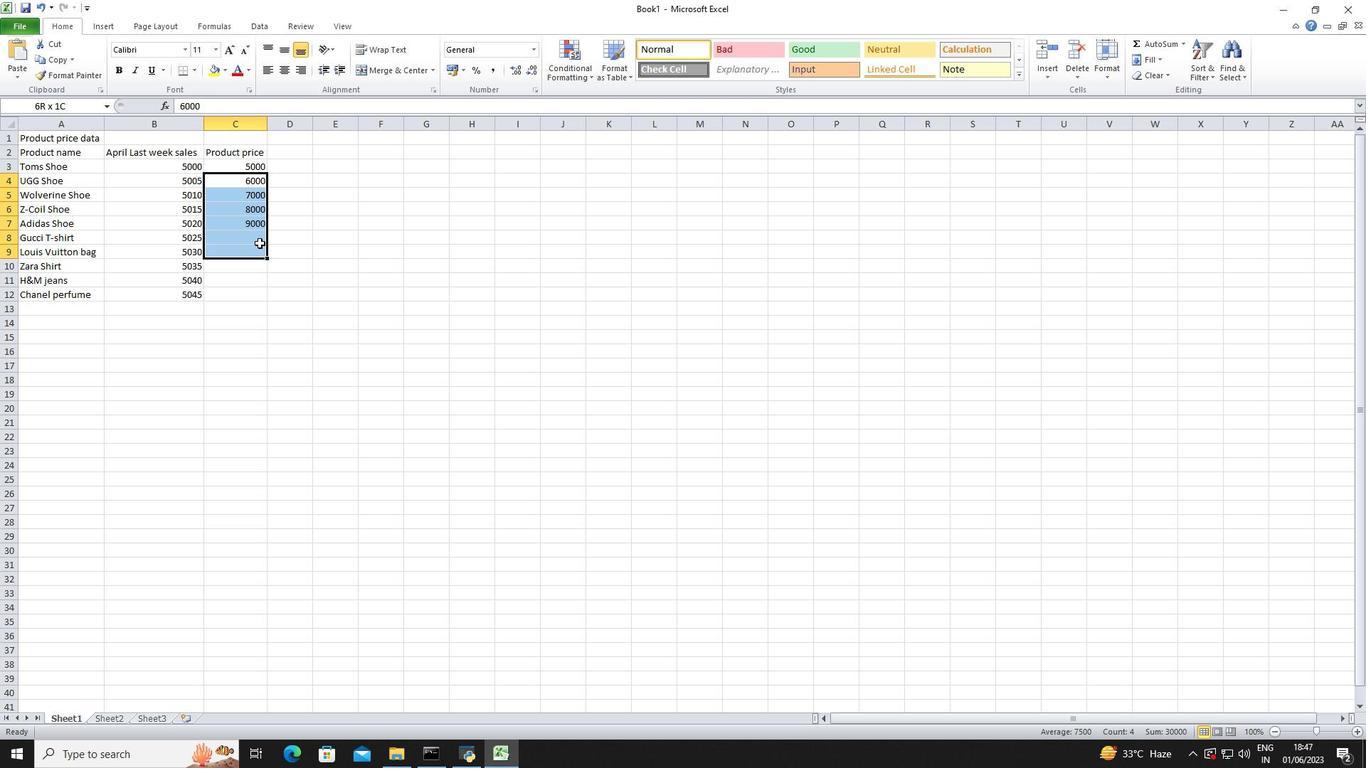 
Action: Key pressed <Key.backspace>
Screenshot: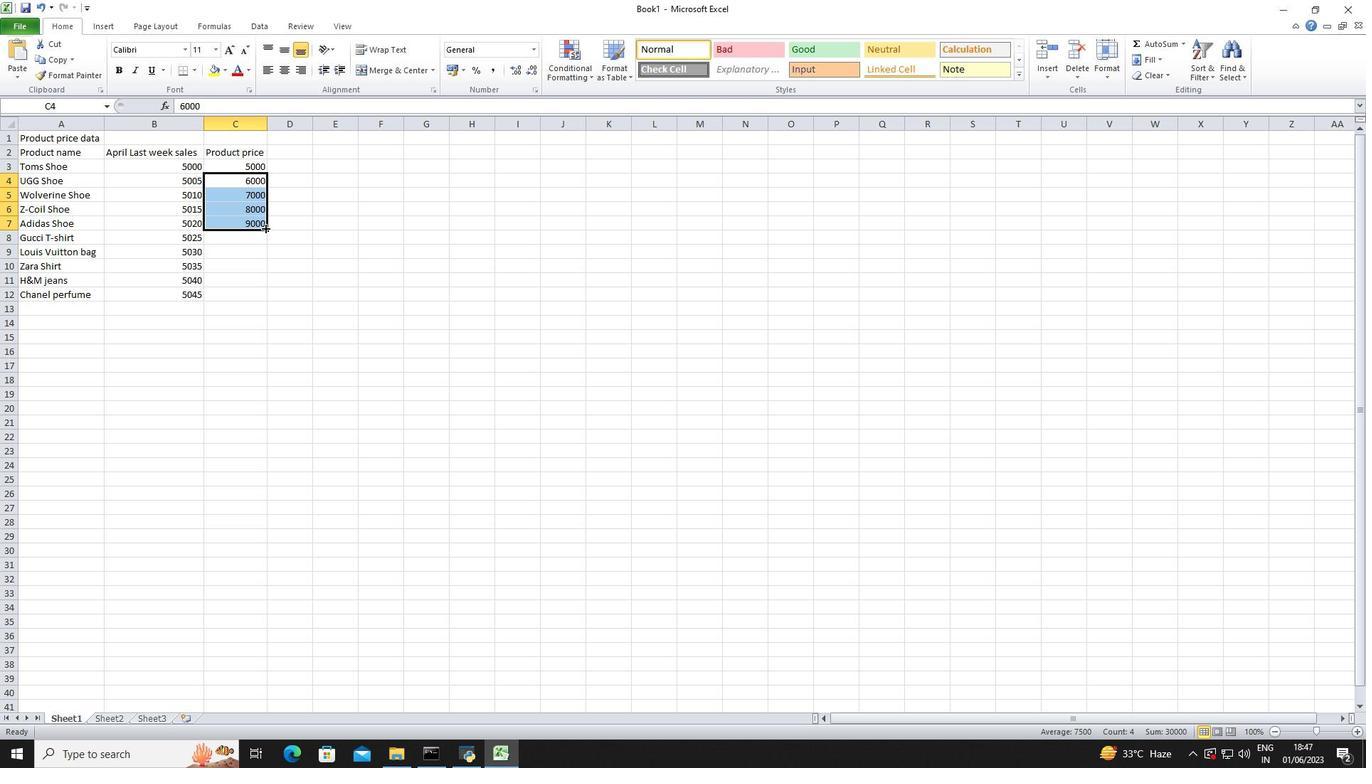
Action: Mouse moved to (253, 199)
Screenshot: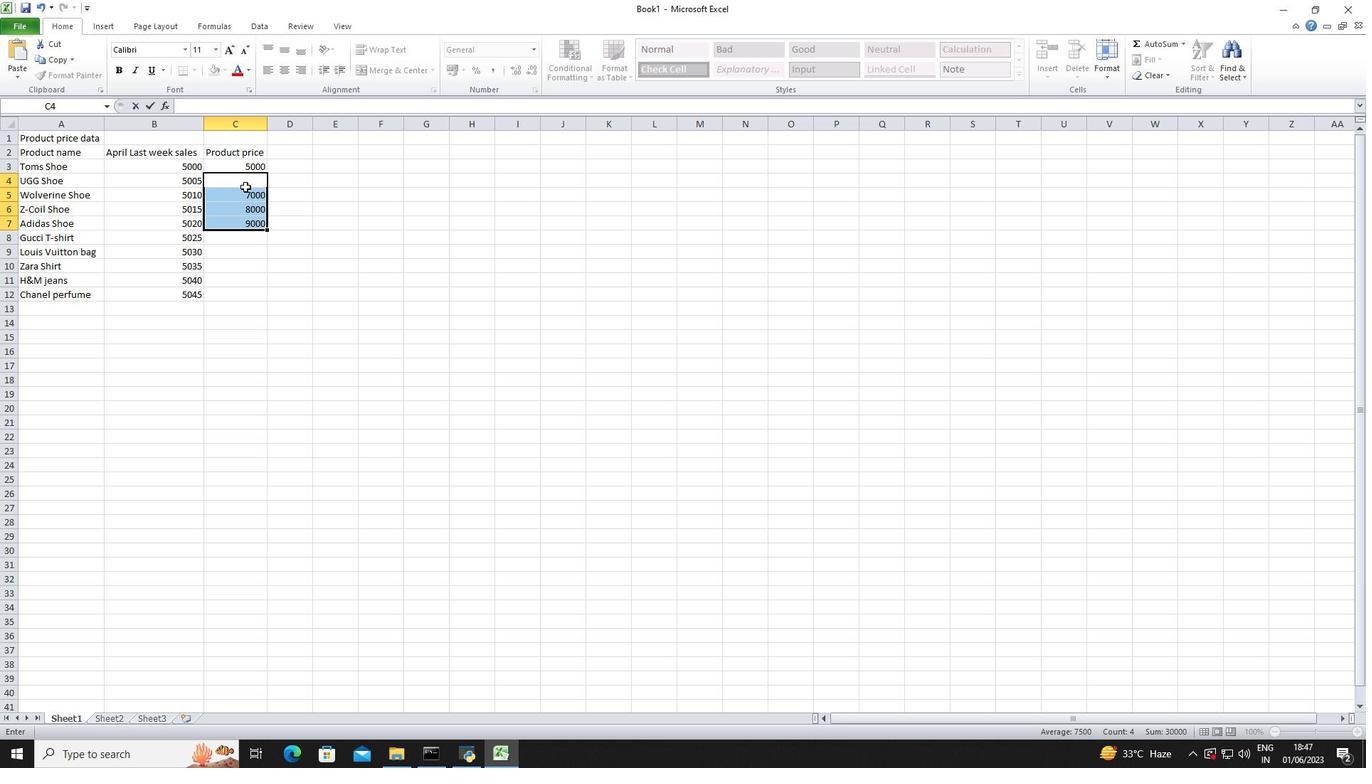 
Action: Mouse pressed left at (253, 199)
Screenshot: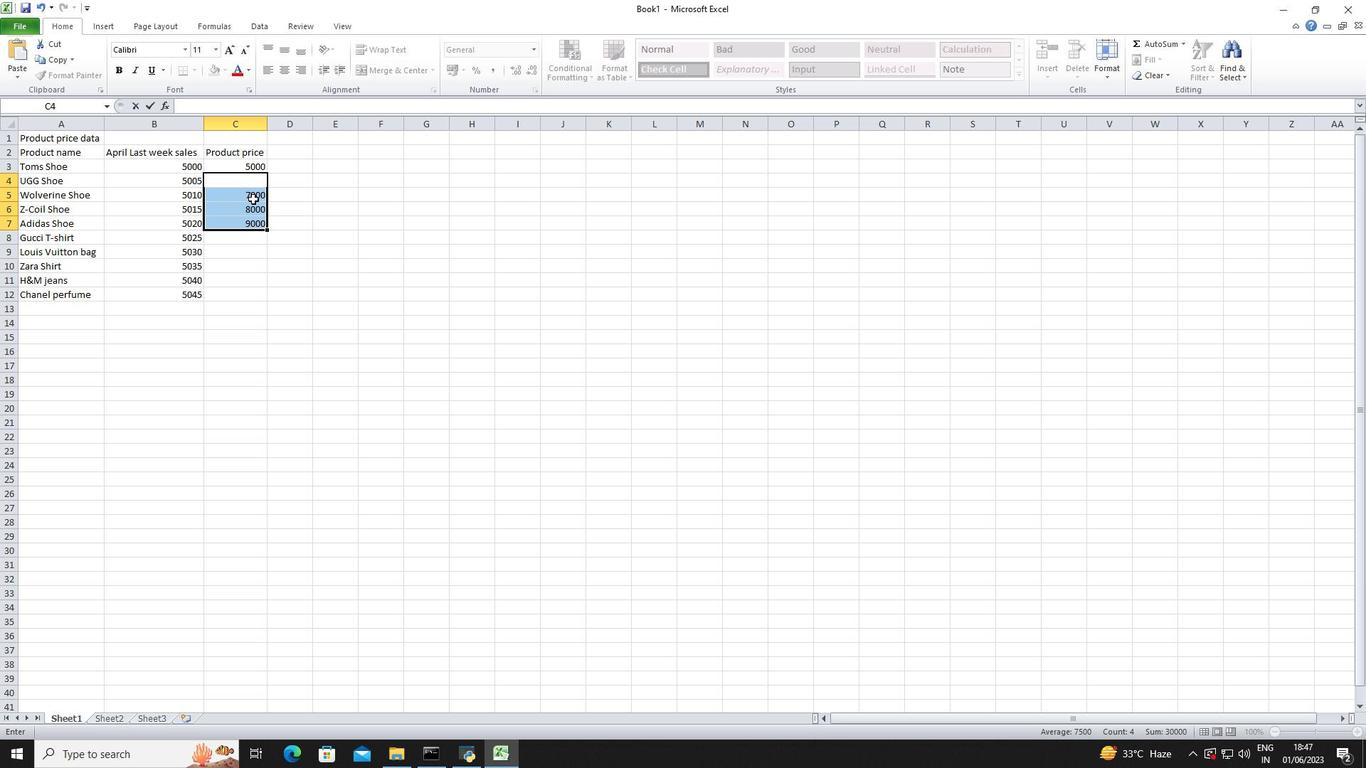 
Action: Mouse moved to (259, 187)
Screenshot: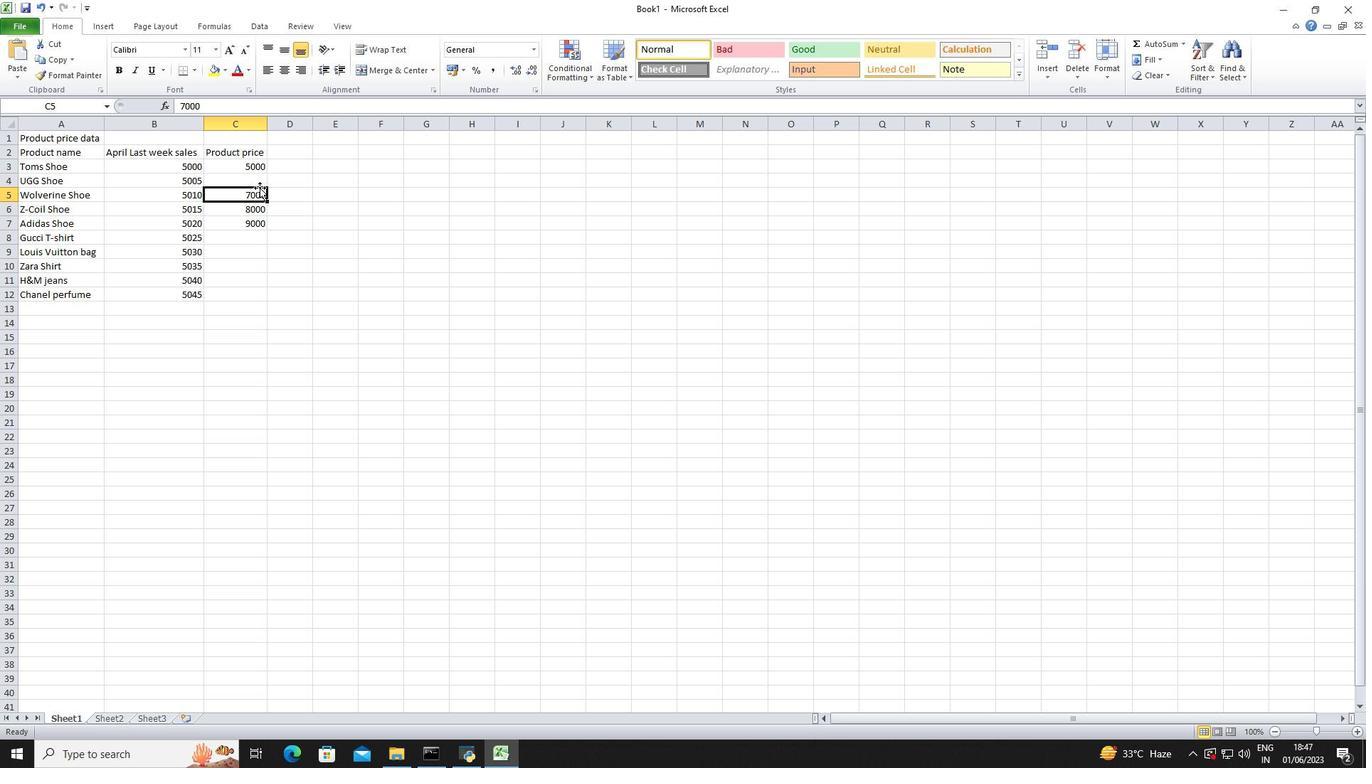 
Action: Mouse pressed left at (259, 187)
Screenshot: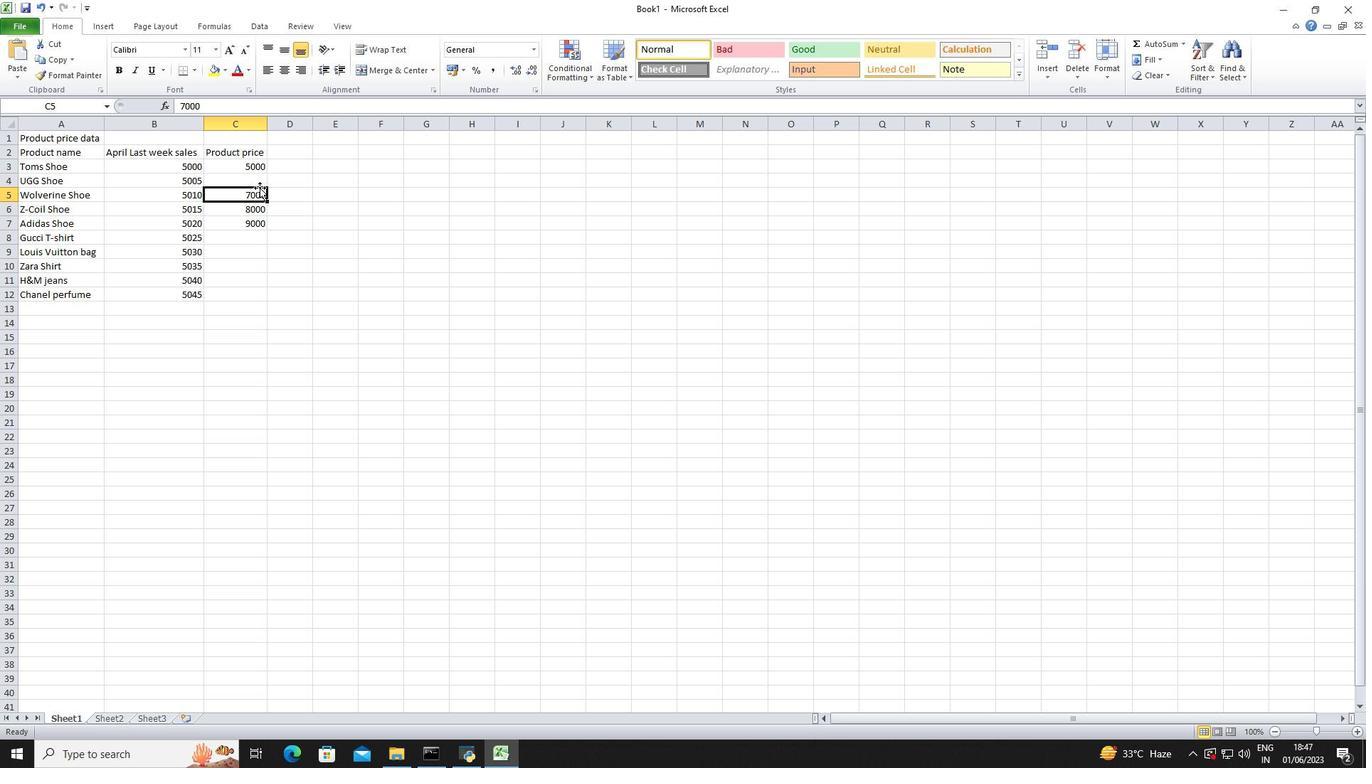 
Action: Mouse moved to (264, 180)
Screenshot: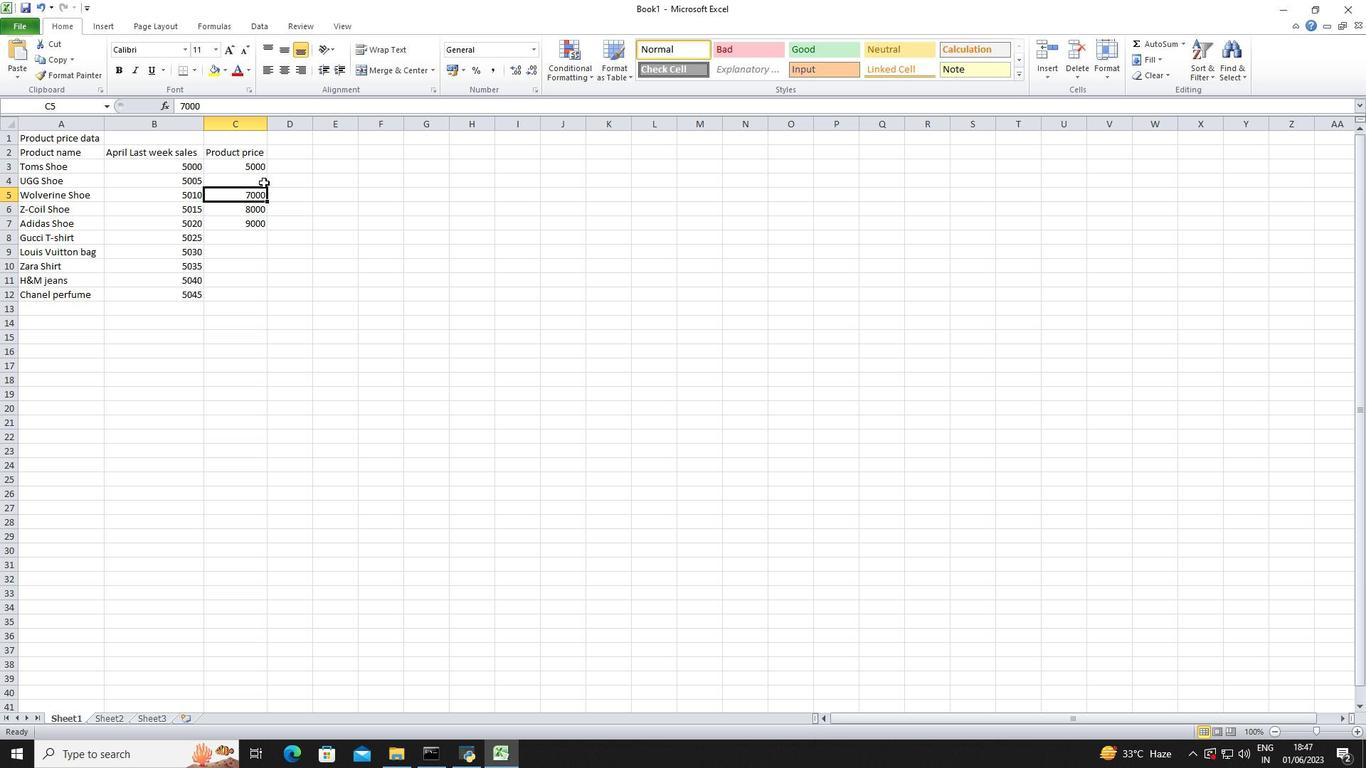 
Action: Mouse pressed left at (264, 180)
Screenshot: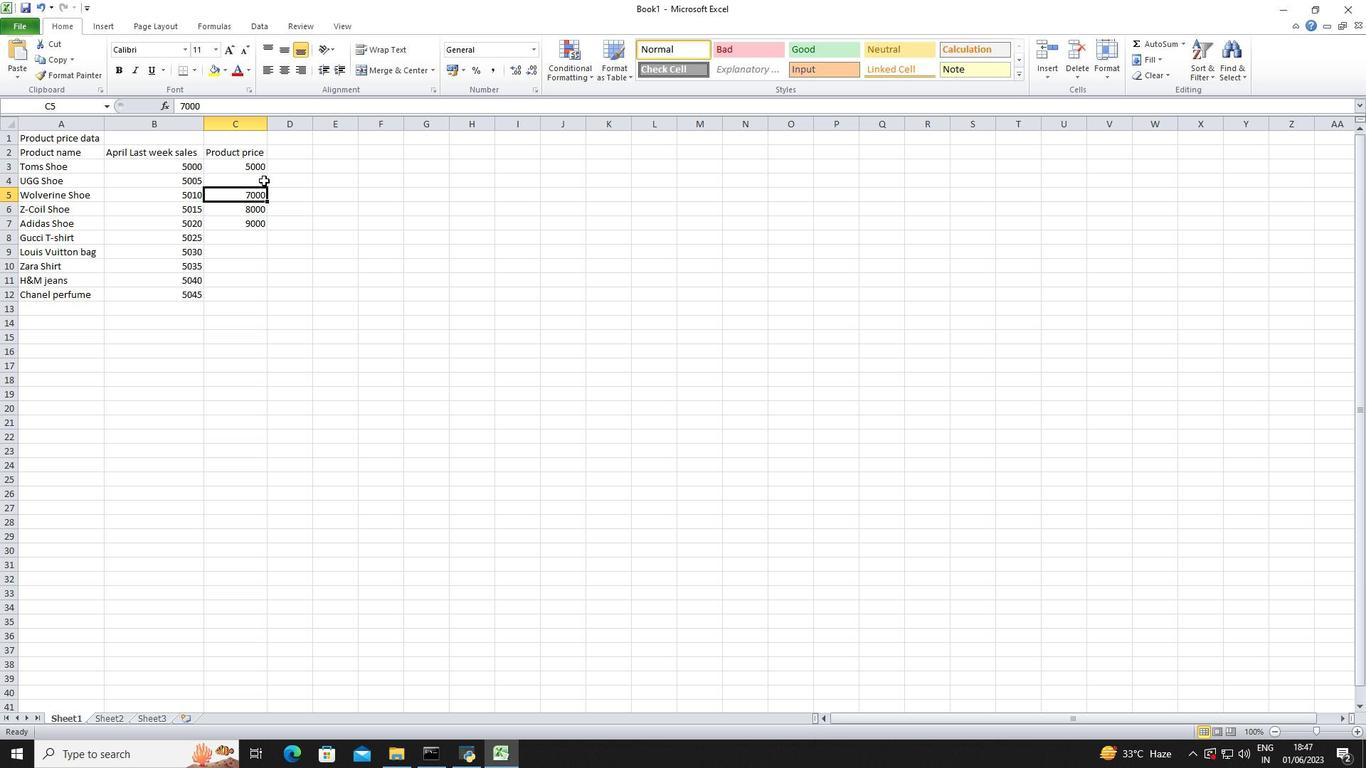 
Action: Mouse moved to (338, 214)
Screenshot: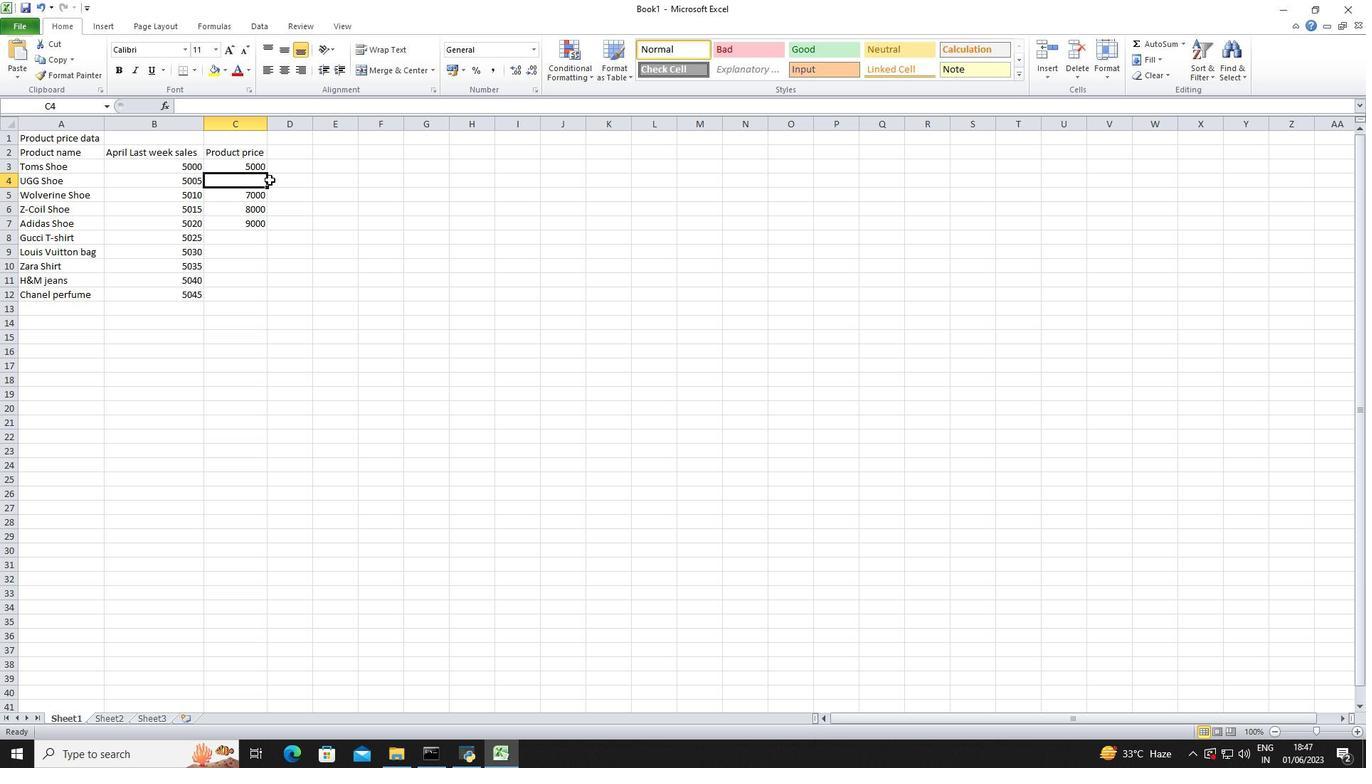 
Action: Key pressed 5500<Key.enter>6000<Key.enter>6500<Key.enter>7000<Key.enter>7500<Key.enter>8000<Key.enter>8500<Key.enter>9000<Key.enter>9500<Key.enter>
Screenshot: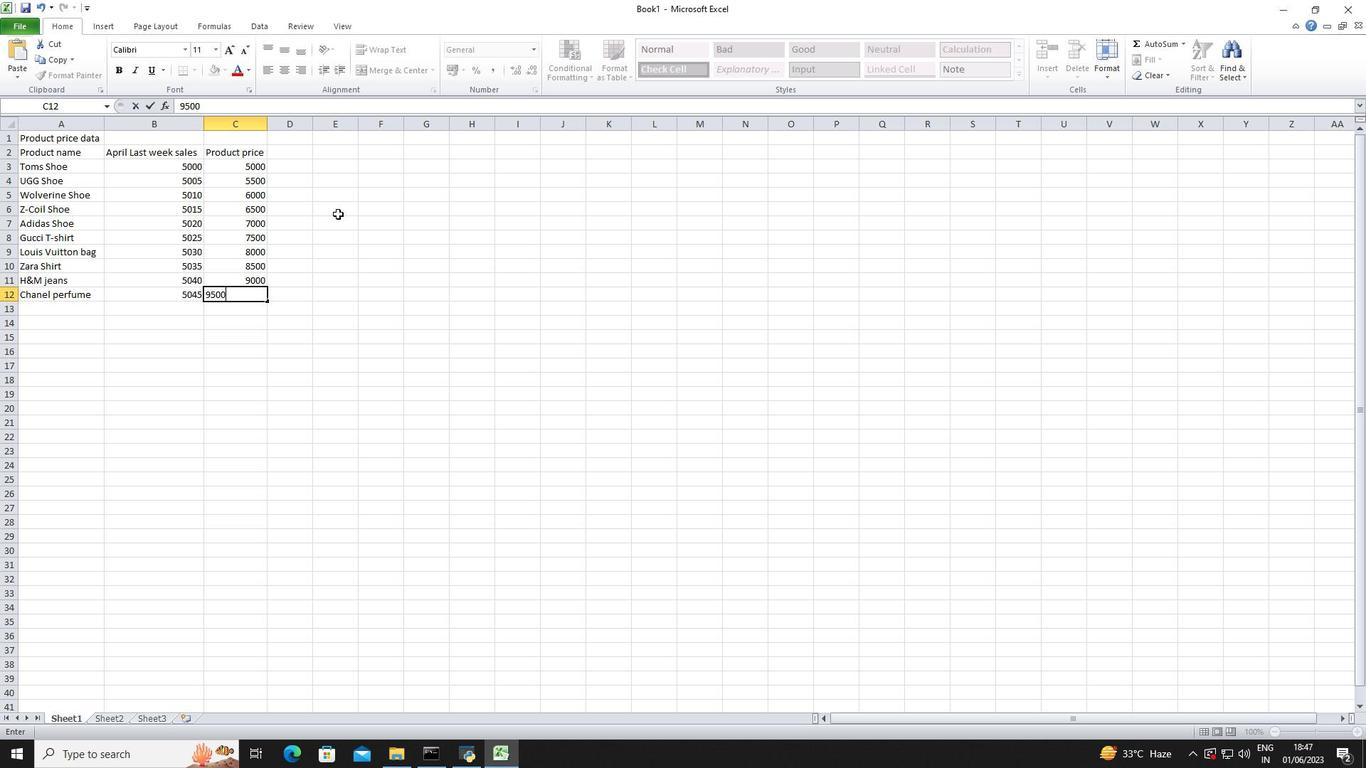 
Action: Mouse moved to (204, 123)
Screenshot: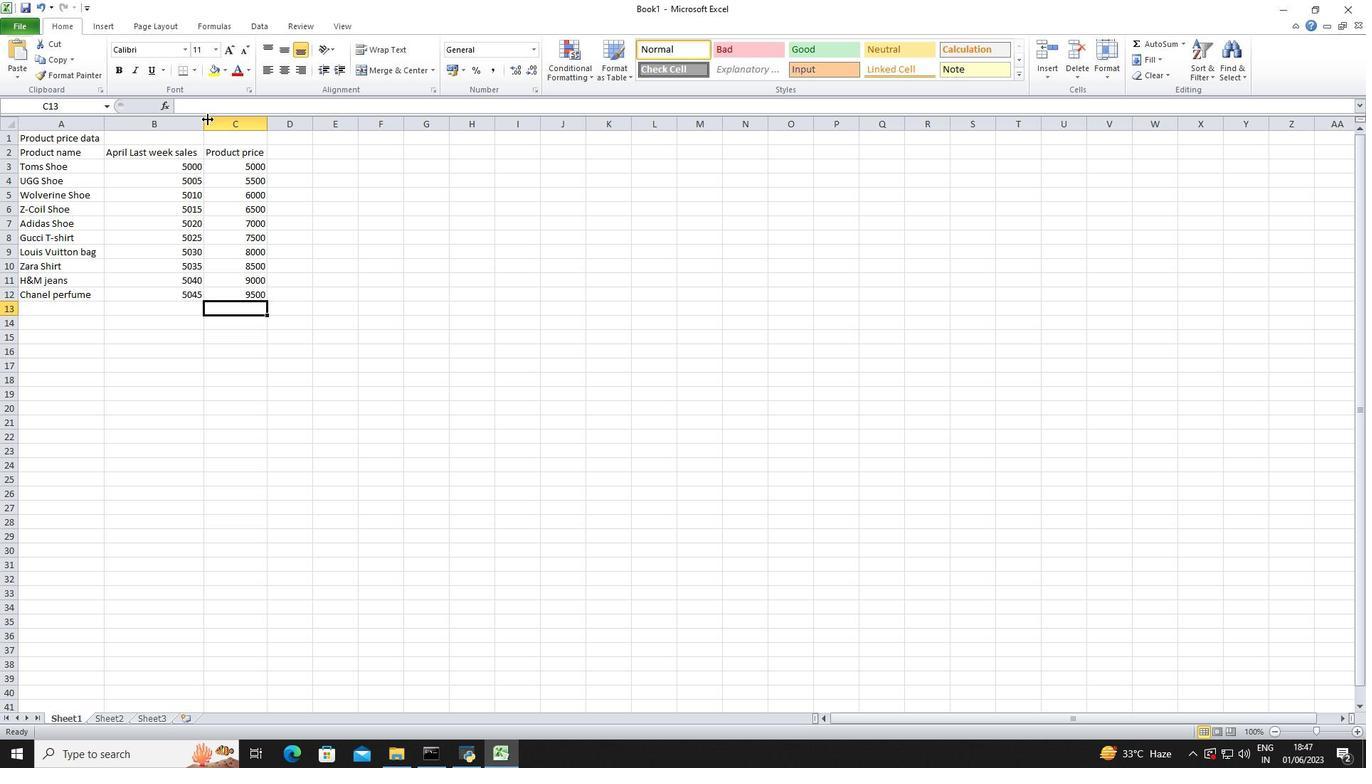
Action: Mouse pressed left at (204, 123)
Screenshot: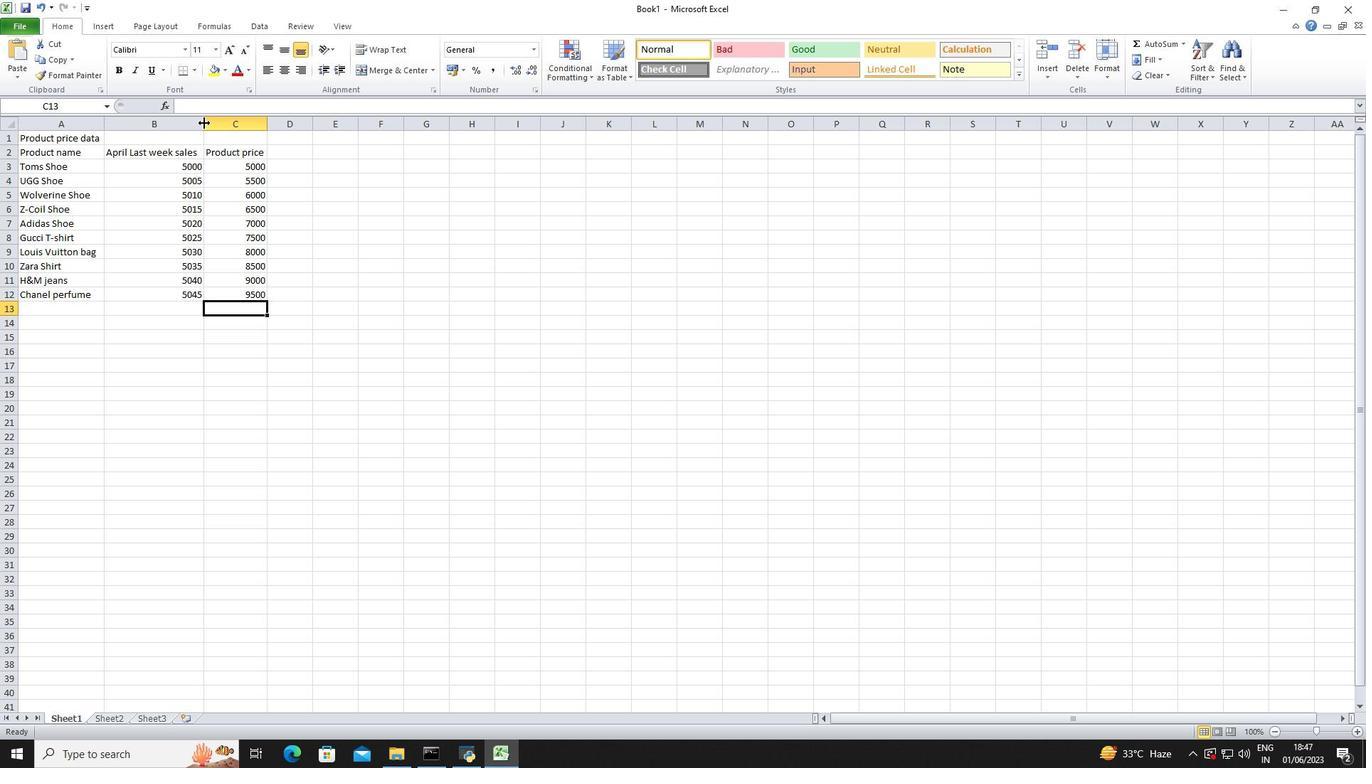 
Action: Mouse pressed left at (204, 123)
Screenshot: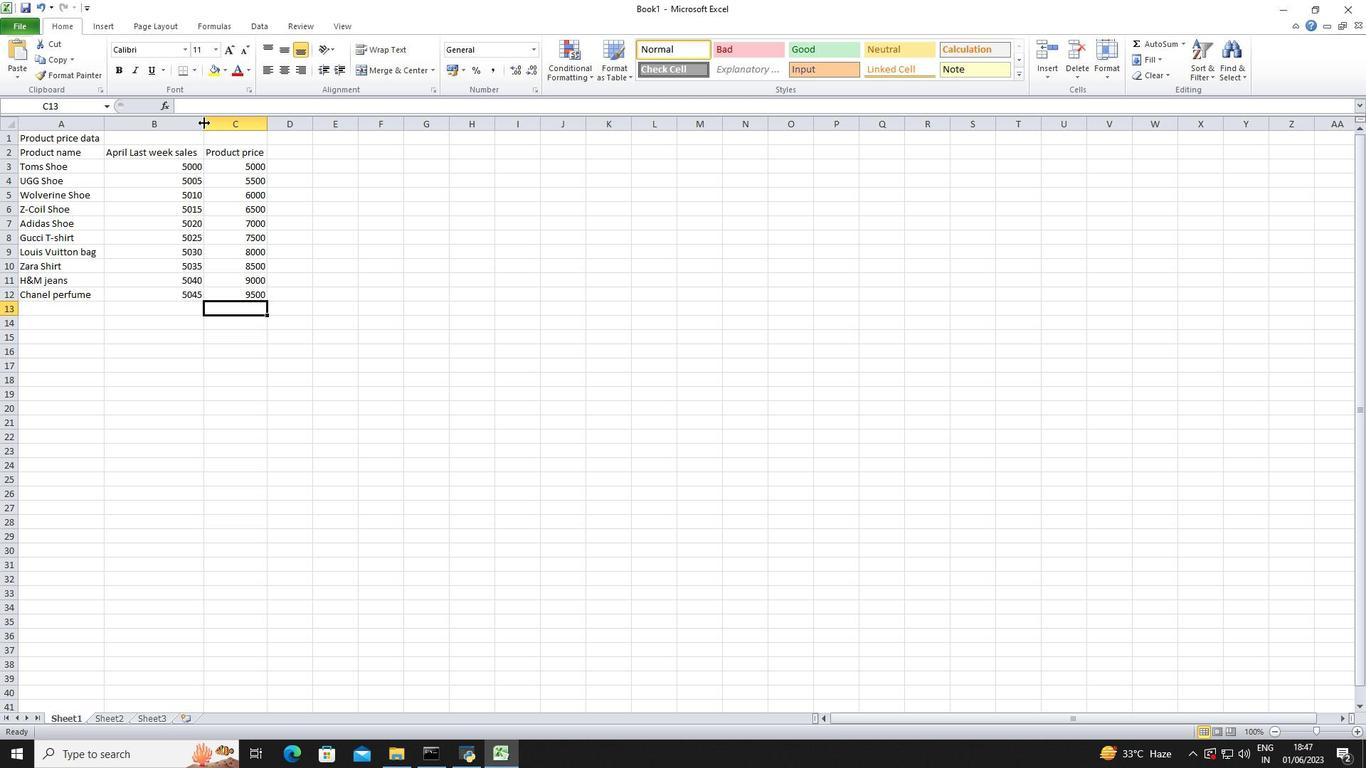 
Action: Mouse moved to (269, 128)
Screenshot: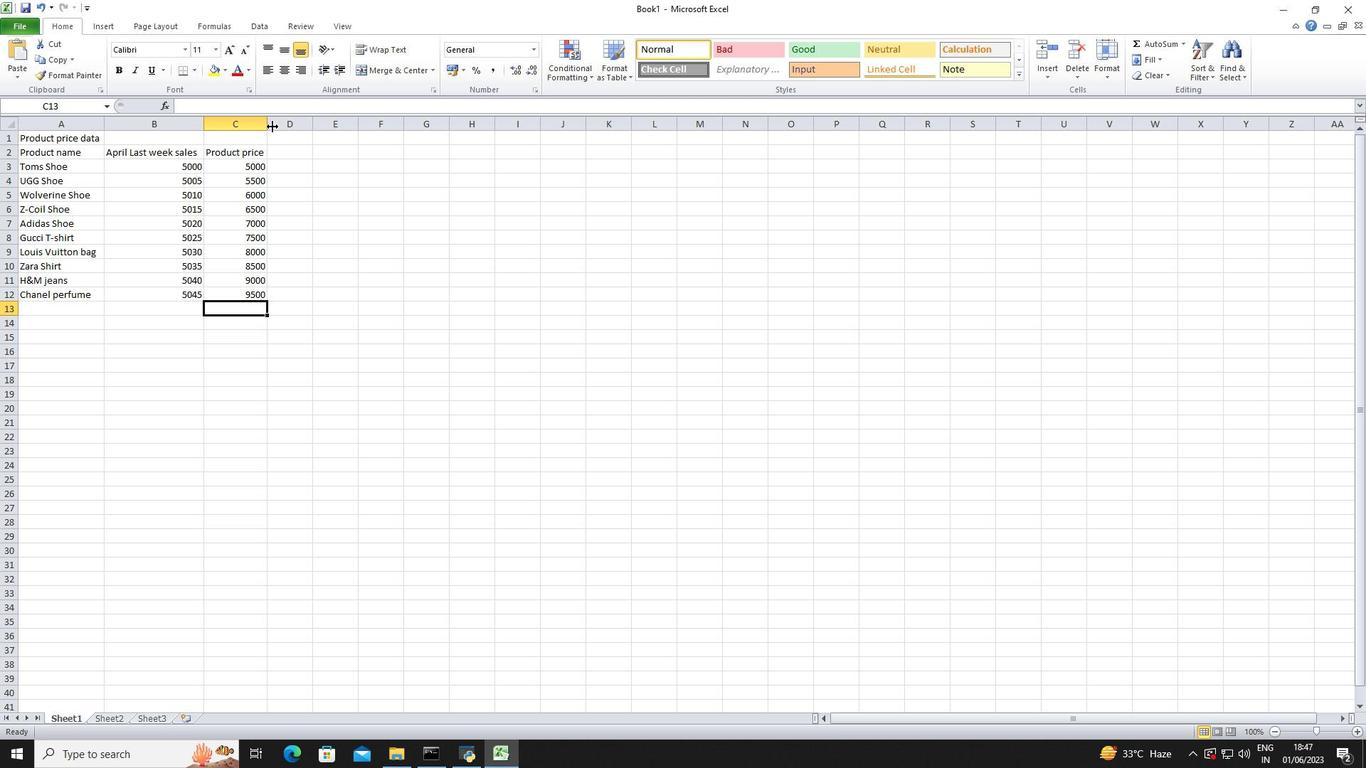 
Action: Mouse pressed left at (269, 128)
Screenshot: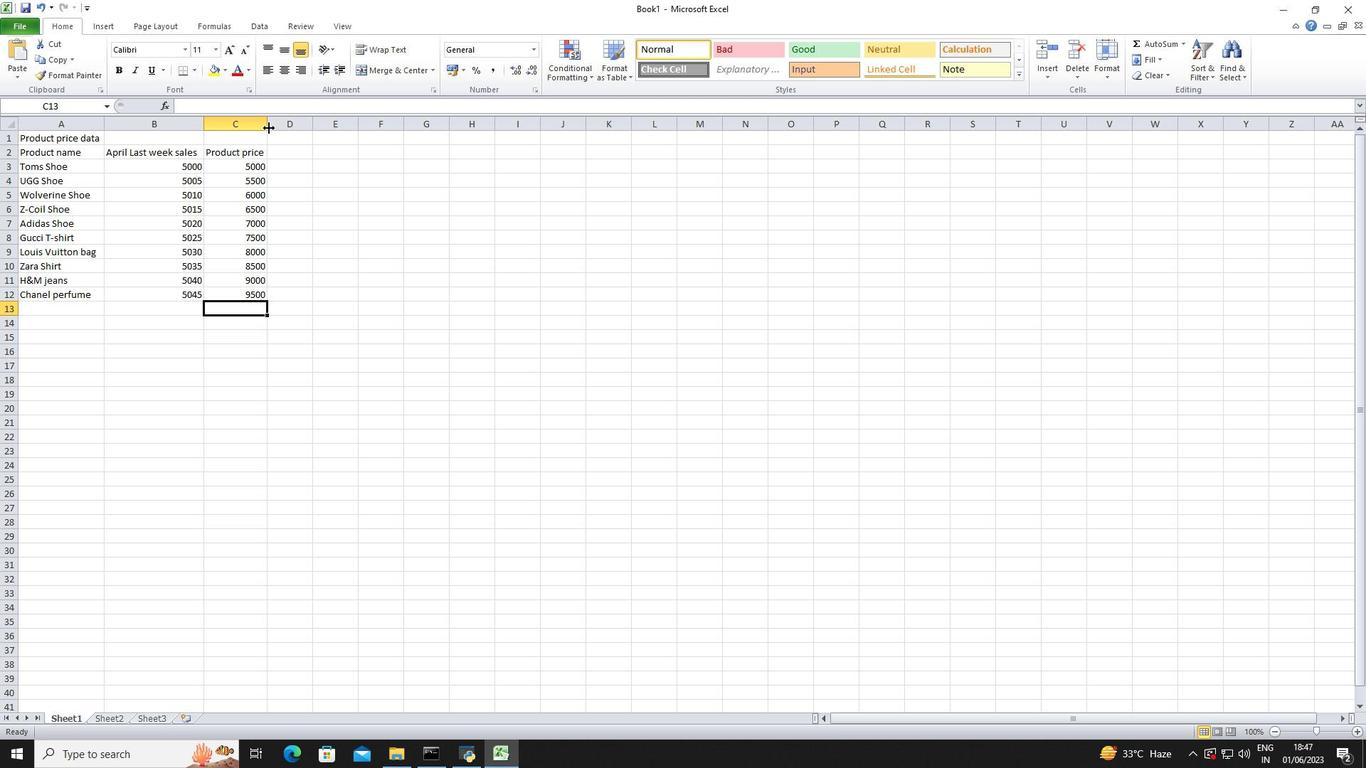 
Action: Mouse pressed left at (269, 128)
Screenshot: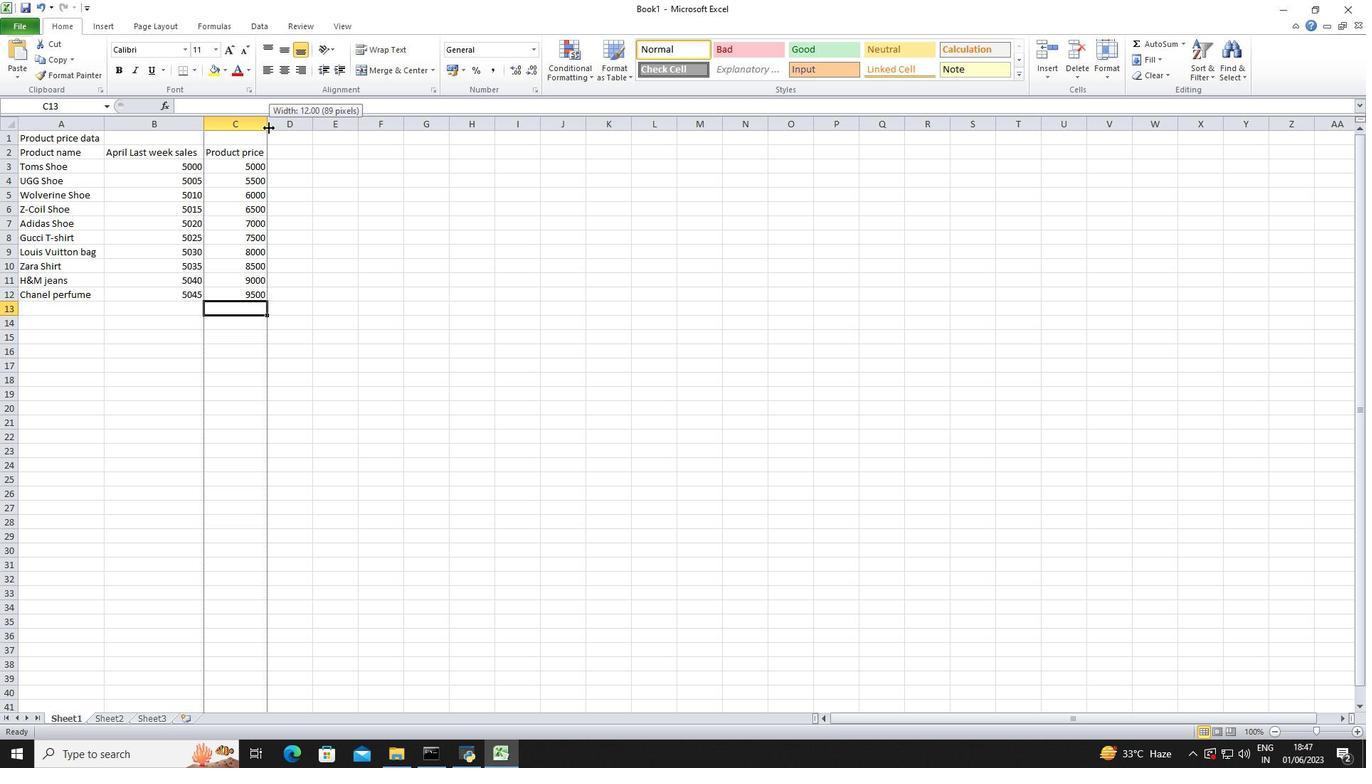 
Action: Mouse moved to (104, 130)
Screenshot: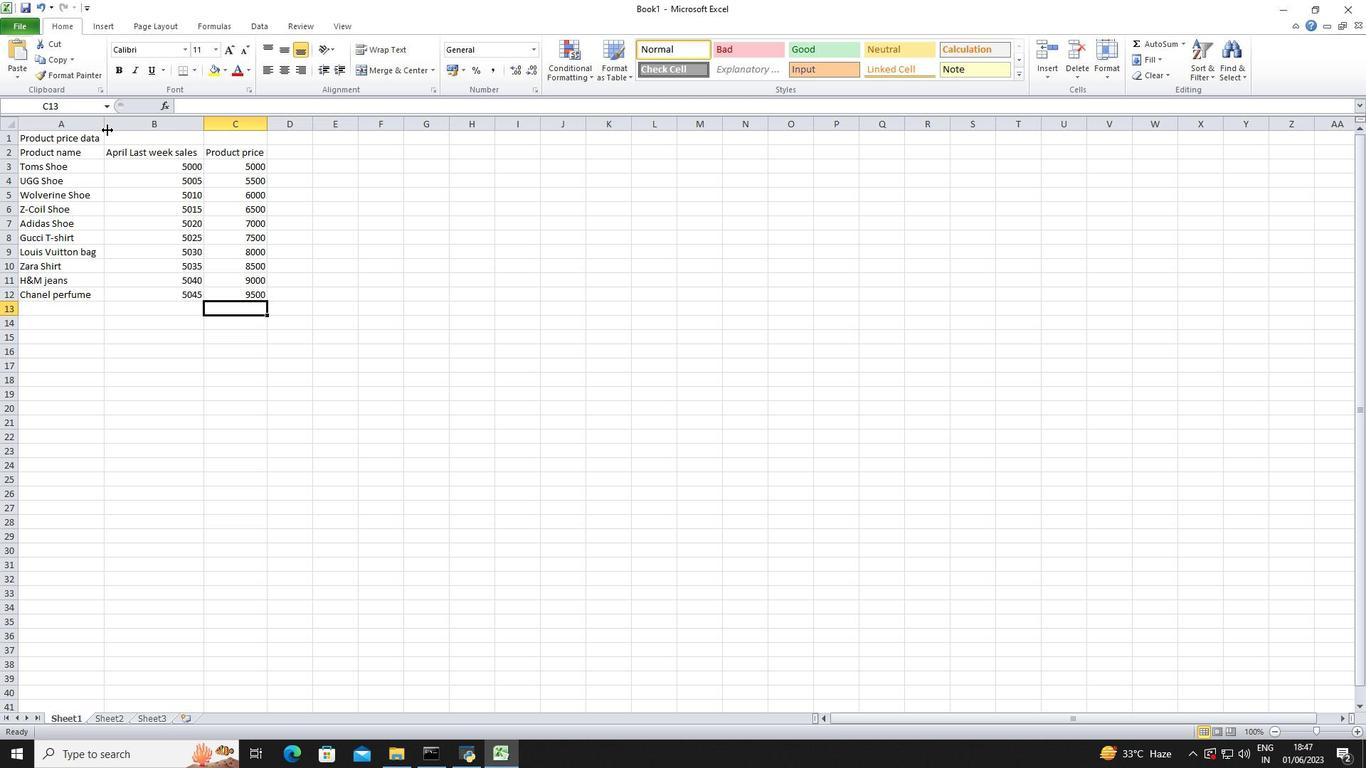 
Action: Mouse pressed left at (104, 130)
Screenshot: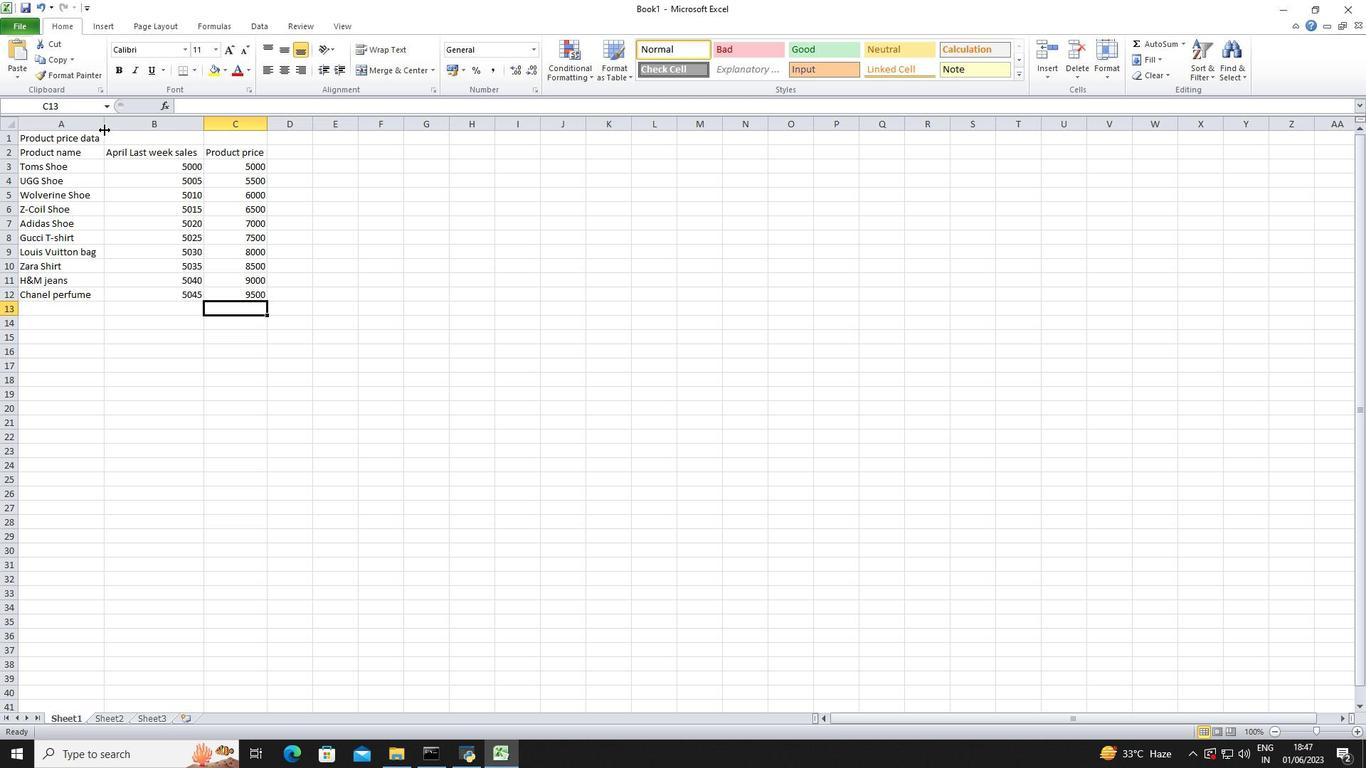 
Action: Mouse pressed left at (104, 130)
Screenshot: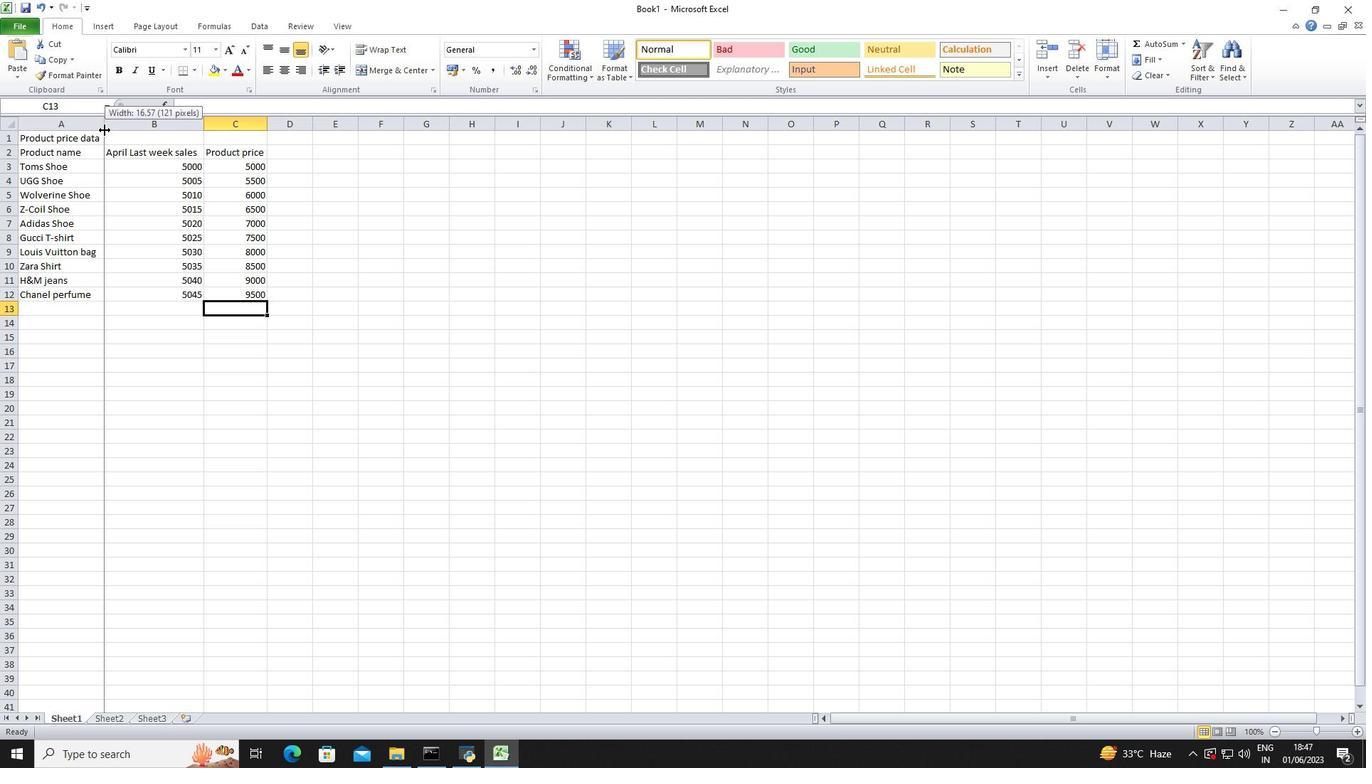 
Action: Mouse moved to (23, 29)
Screenshot: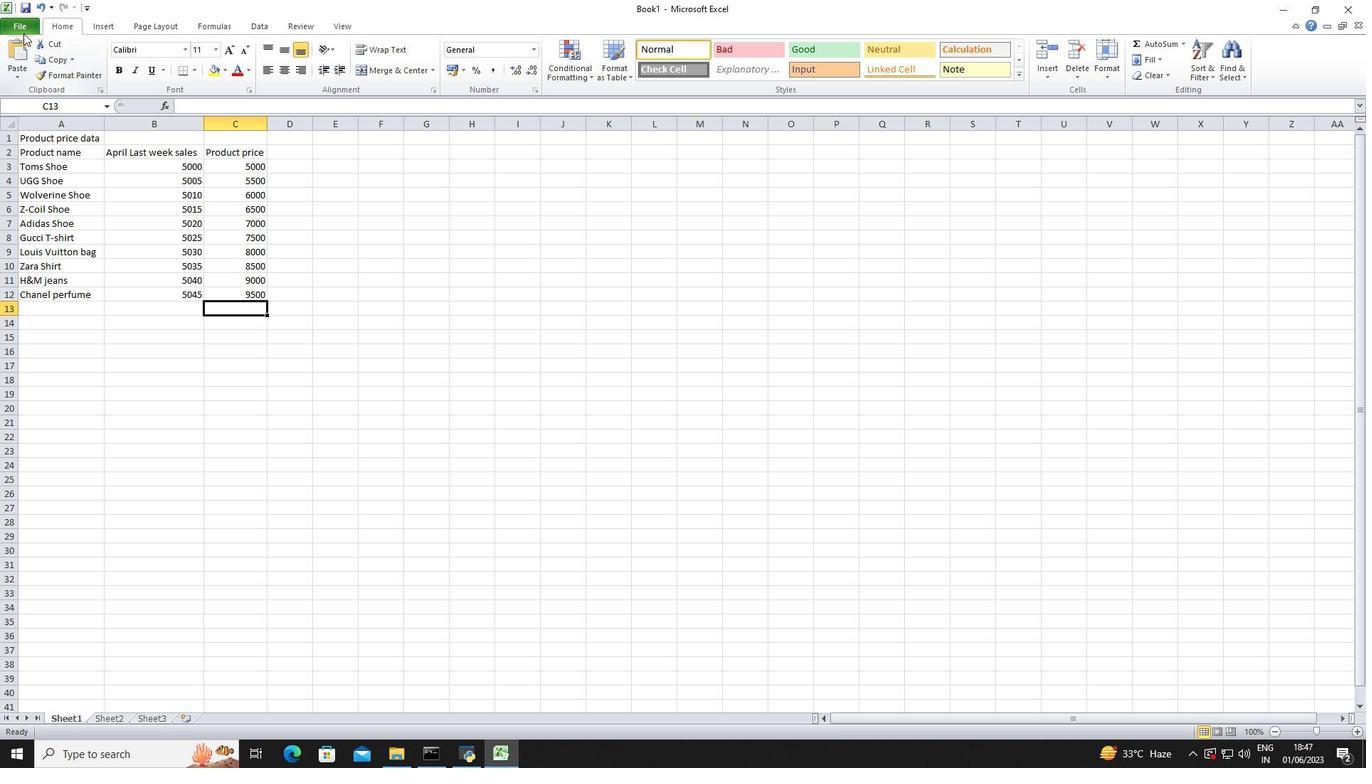 
Action: Mouse pressed left at (23, 29)
Screenshot: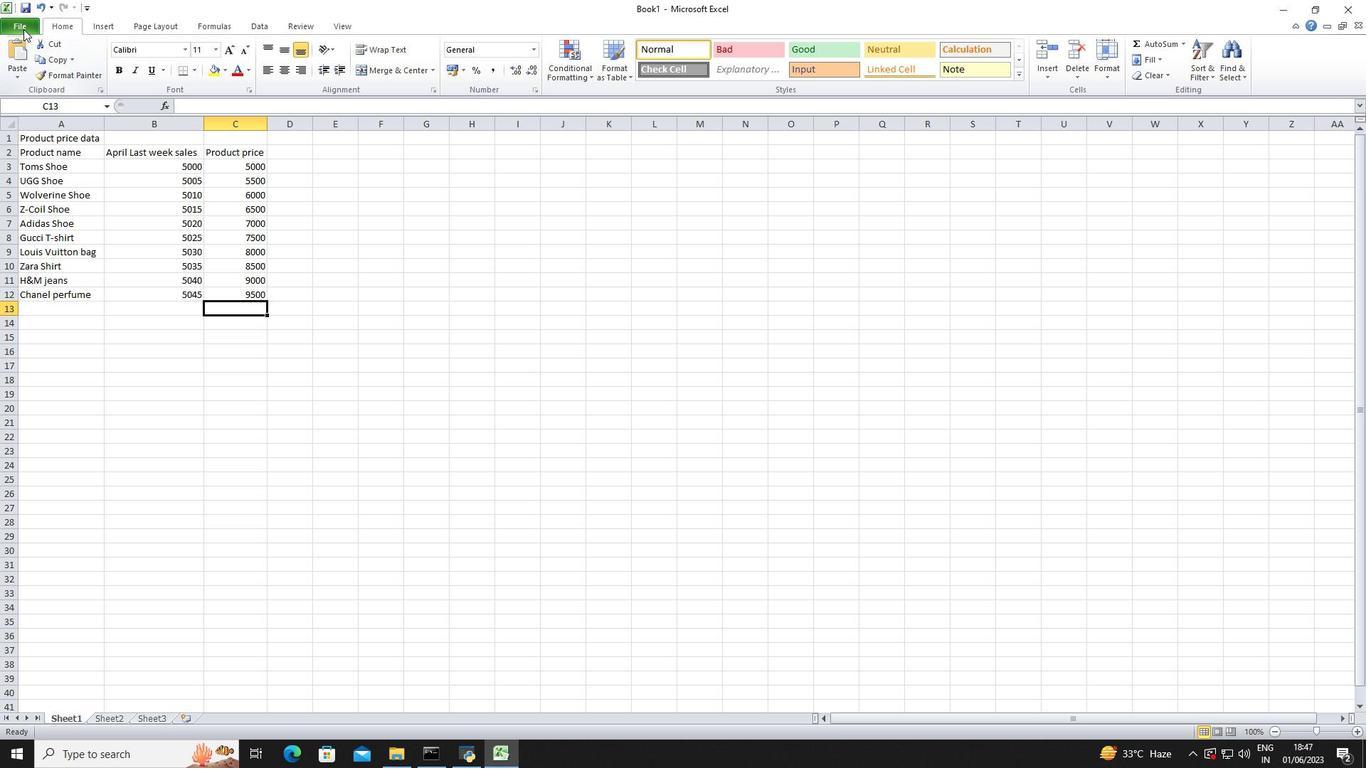 
Action: Mouse moved to (65, 61)
Screenshot: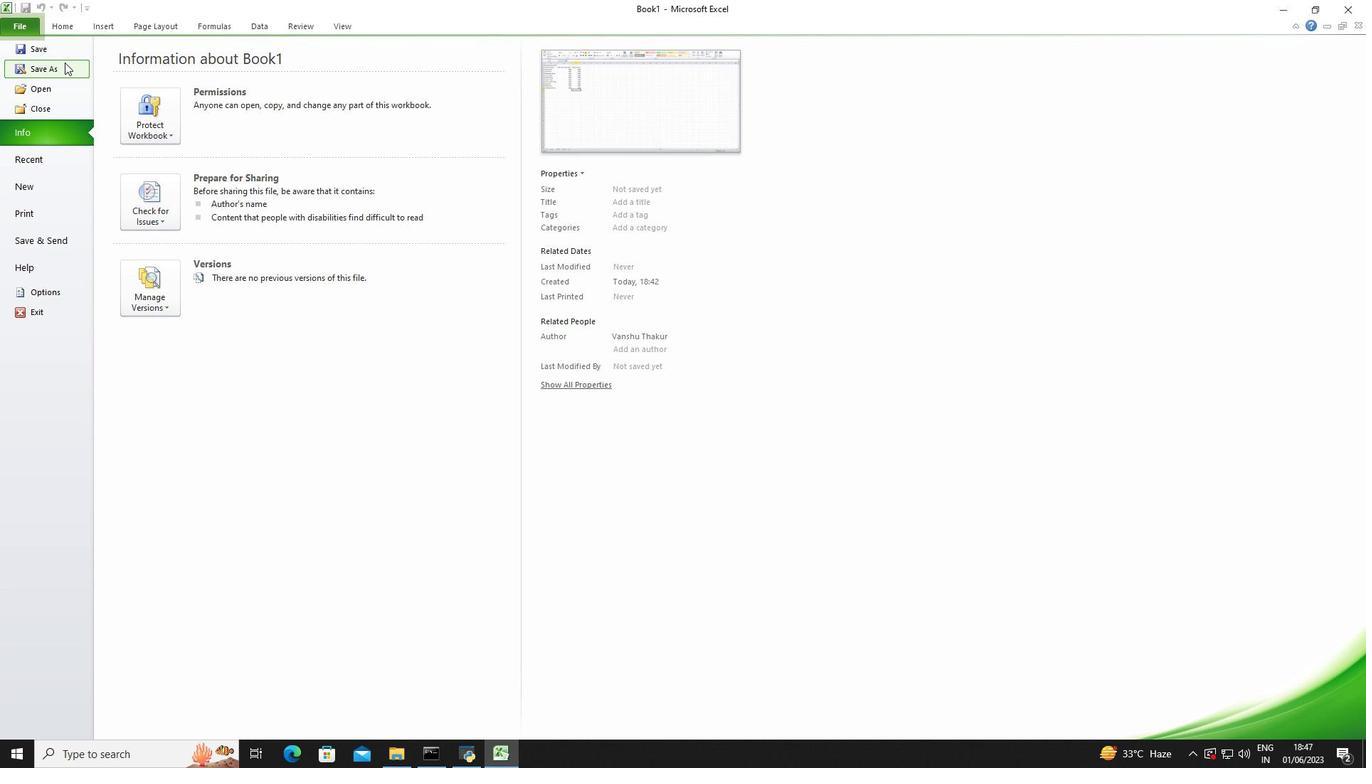 
Action: Mouse pressed left at (65, 61)
Screenshot: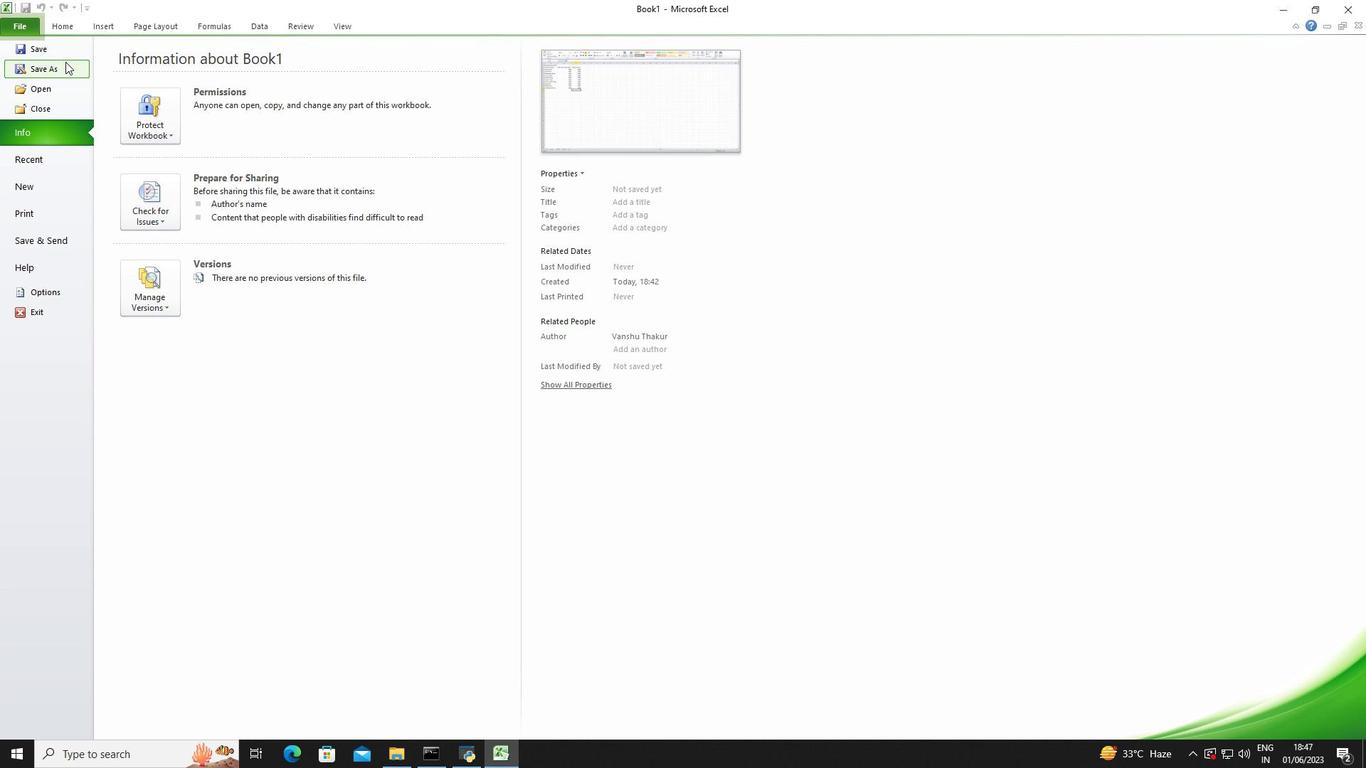 
Action: Mouse moved to (234, 296)
Screenshot: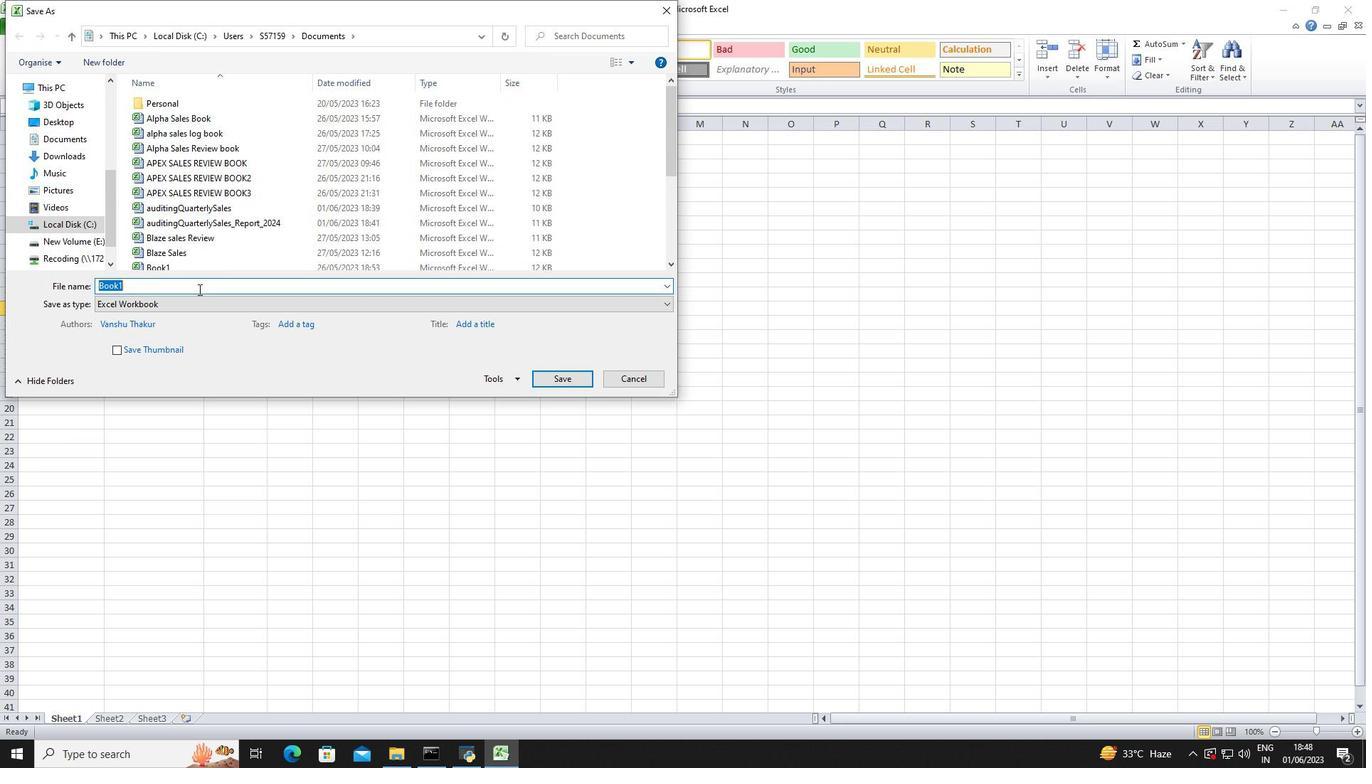 
Action: Key pressed auditing<Key.space><Key.backspace><Key.shift_r>Sales<Key.space><Key.backspace><Key.shift_r>By<Key.shift_r>Category<Key.shift_r>_2022<Key.space>
Screenshot: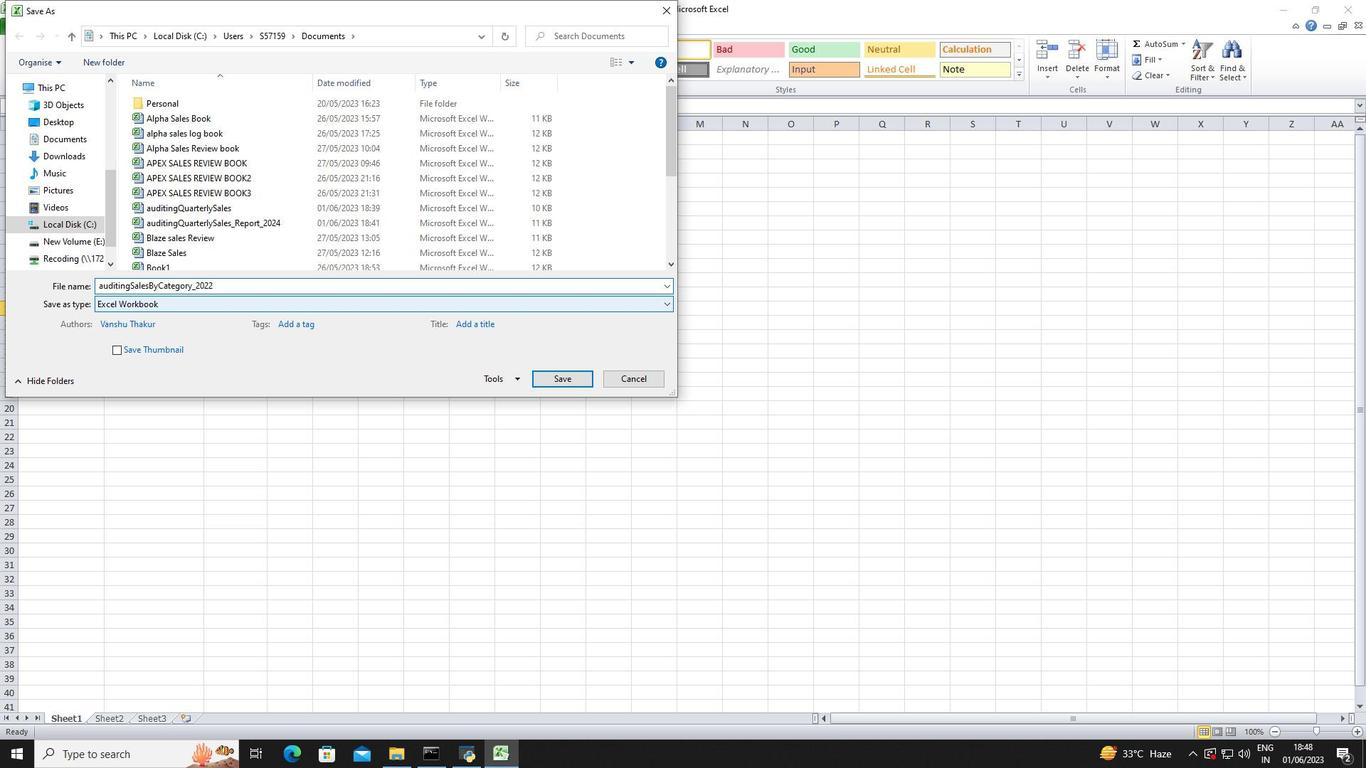 
Action: Mouse moved to (589, 384)
Screenshot: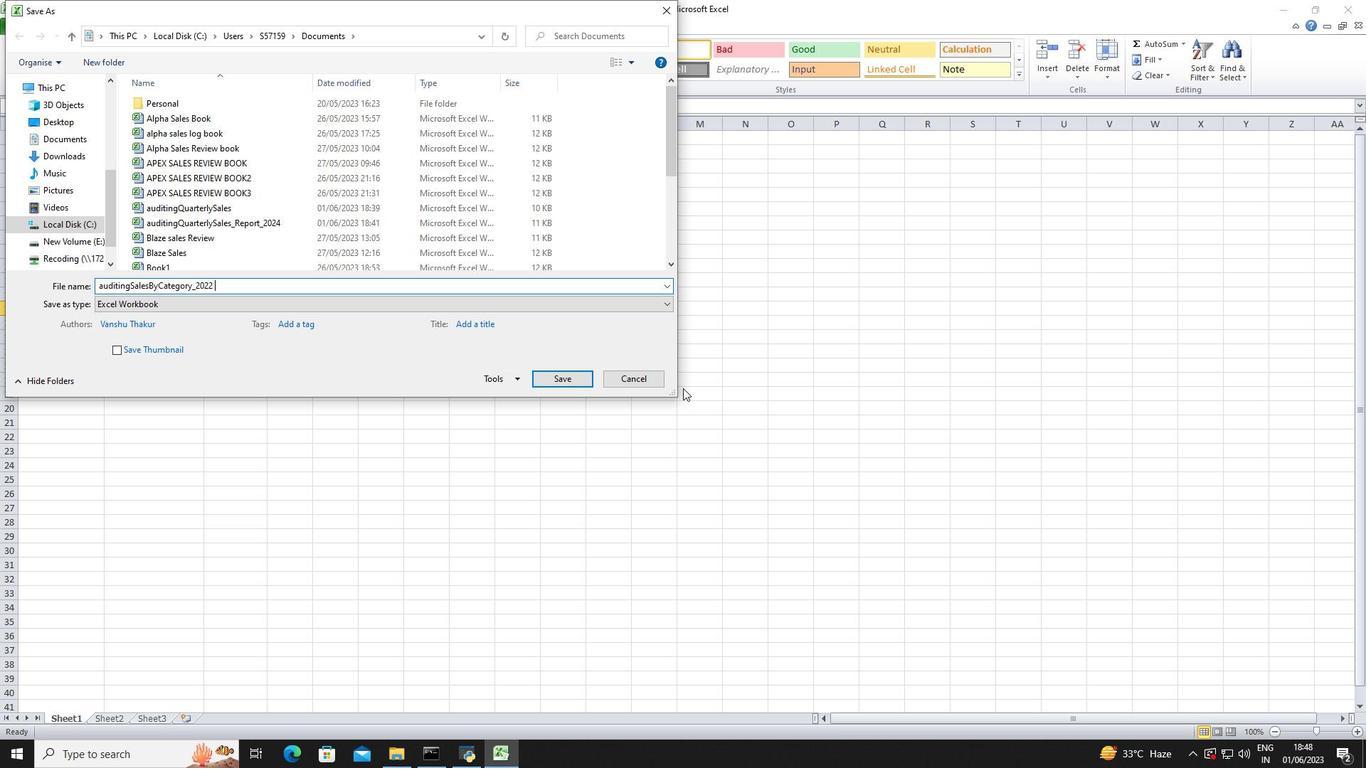 
Action: Mouse pressed left at (589, 384)
Screenshot: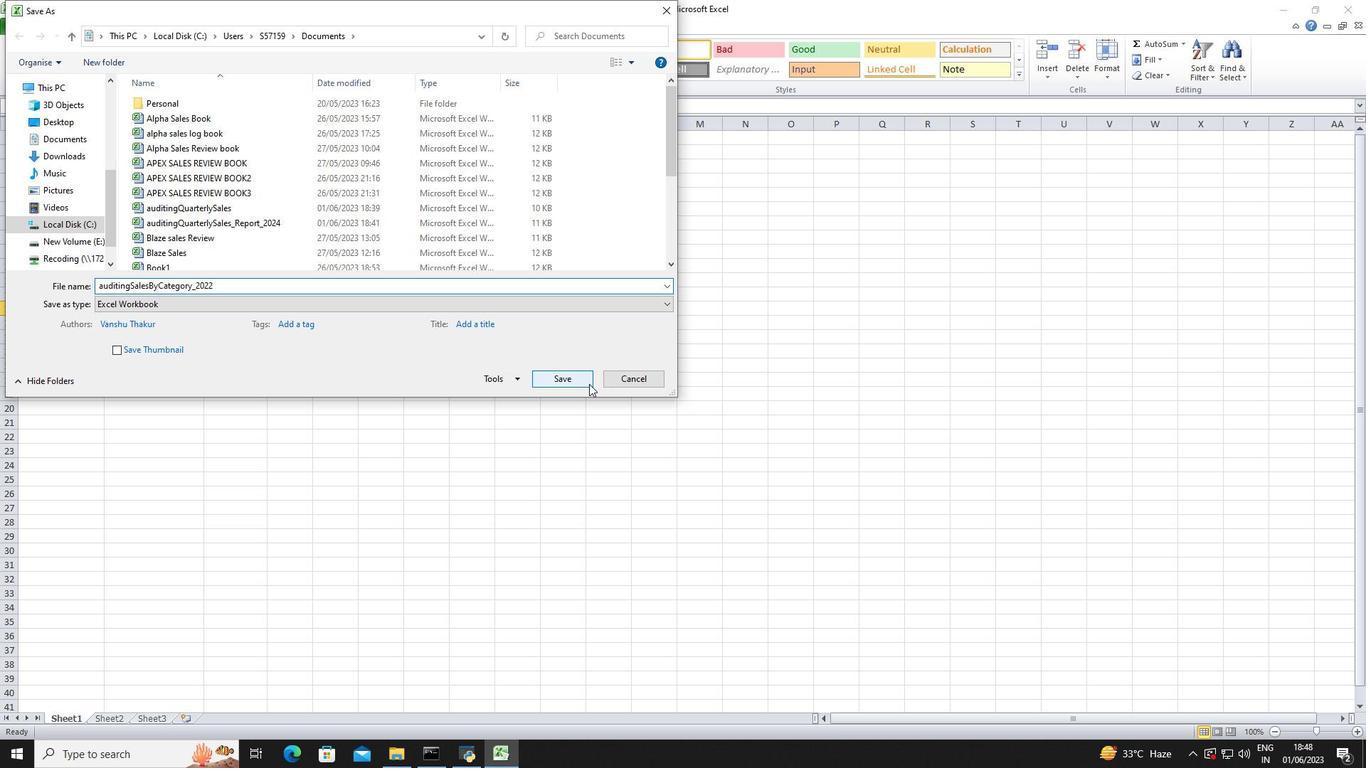 
Action: Mouse moved to (514, 395)
Screenshot: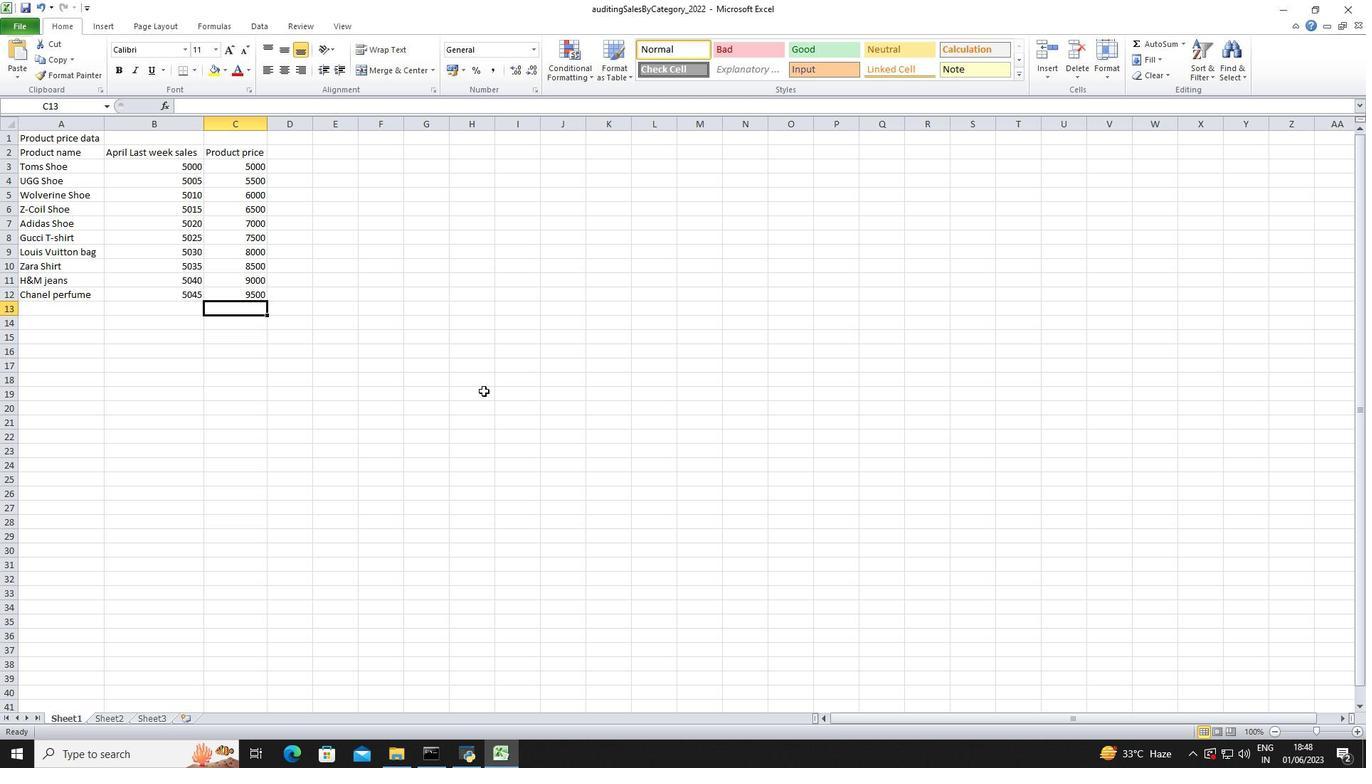 
